 Task: Look for space in Shibata, Japan from 4th June, 2023 to 8th June, 2023 for 2 adults in price range Rs.8000 to Rs.16000. Place can be private room with 1  bedroom having 1 bed and 1 bathroom. Property type can be house, flat, guest house, hotel. Booking option can be shelf check-in. Required host language is English.
Action: Mouse moved to (488, 79)
Screenshot: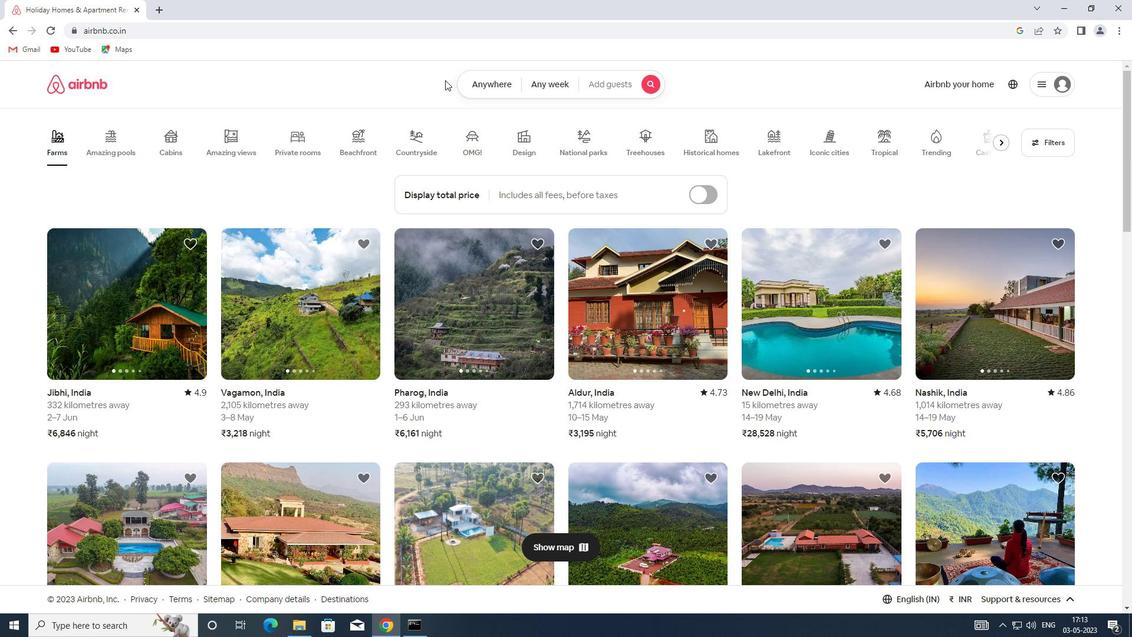 
Action: Mouse pressed left at (488, 79)
Screenshot: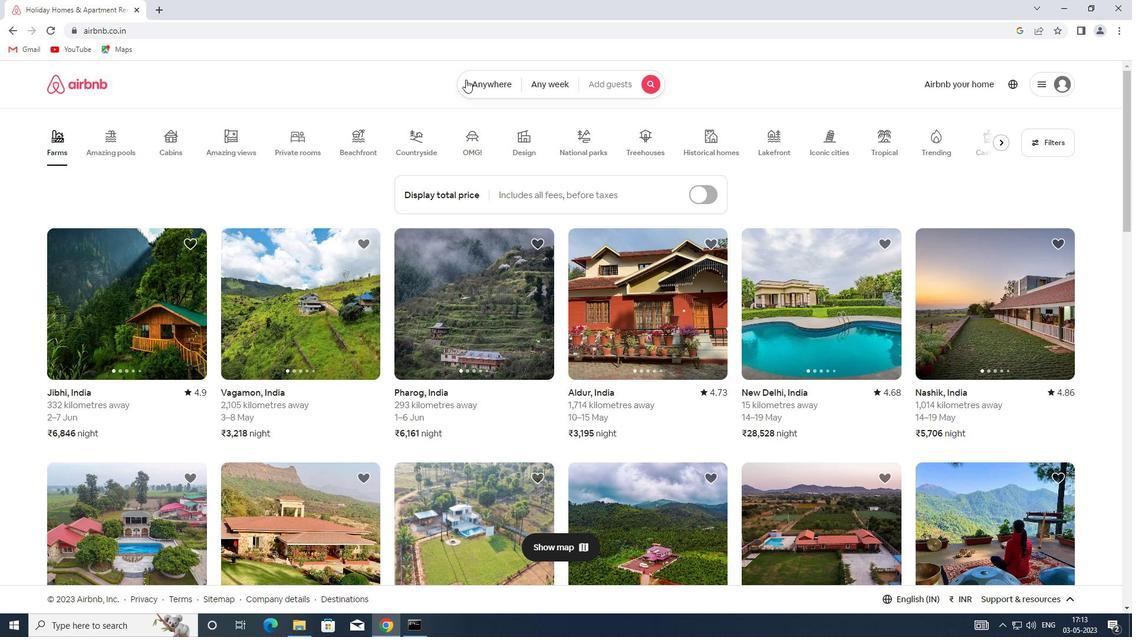 
Action: Mouse moved to (401, 128)
Screenshot: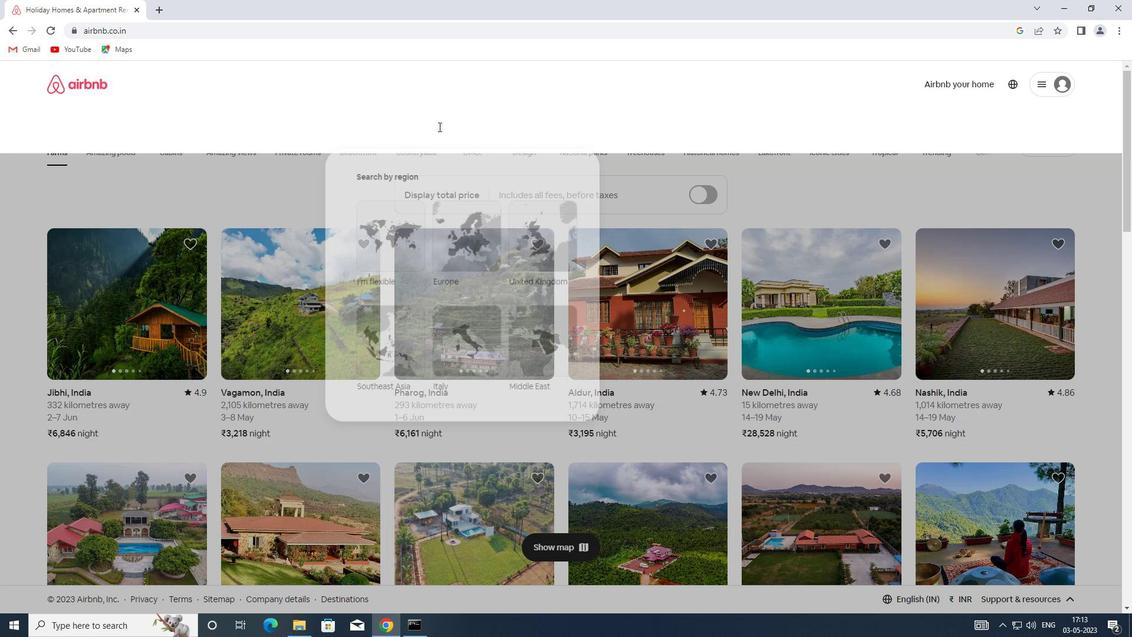 
Action: Mouse pressed left at (401, 128)
Screenshot: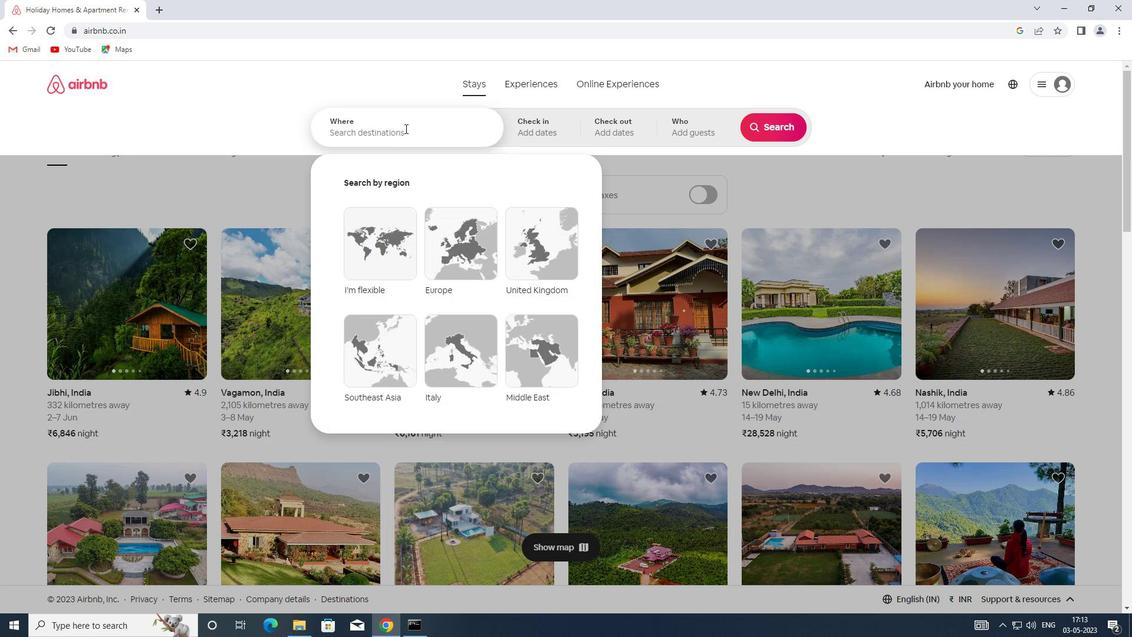 
Action: Key pressed <Key.shift>SHIBATA,<Key.shift>JAPAN
Screenshot: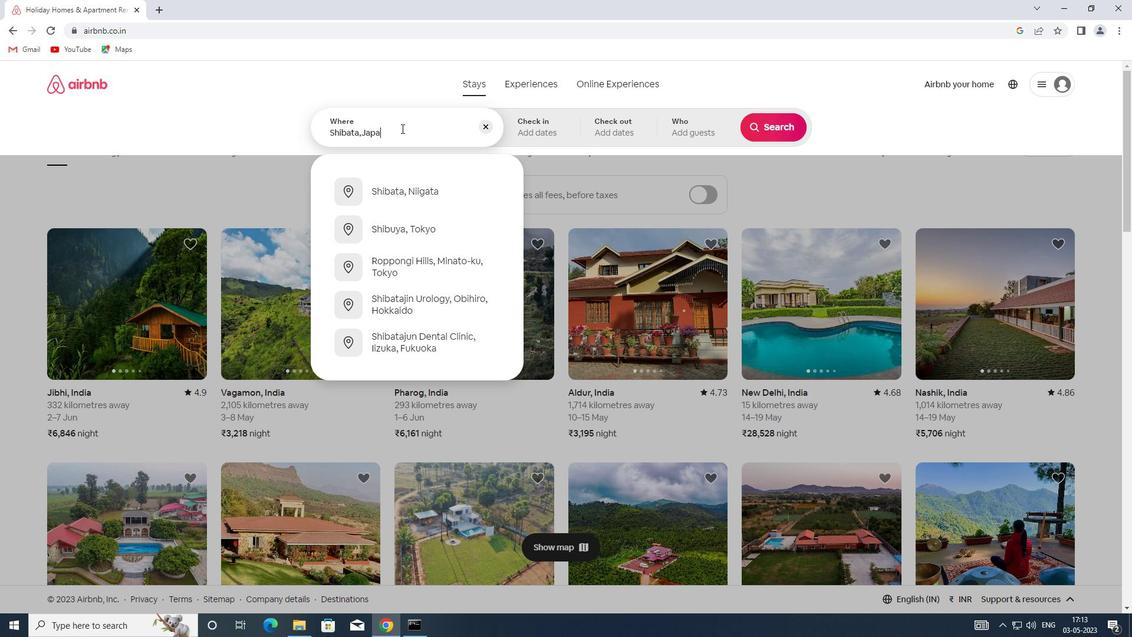 
Action: Mouse moved to (524, 125)
Screenshot: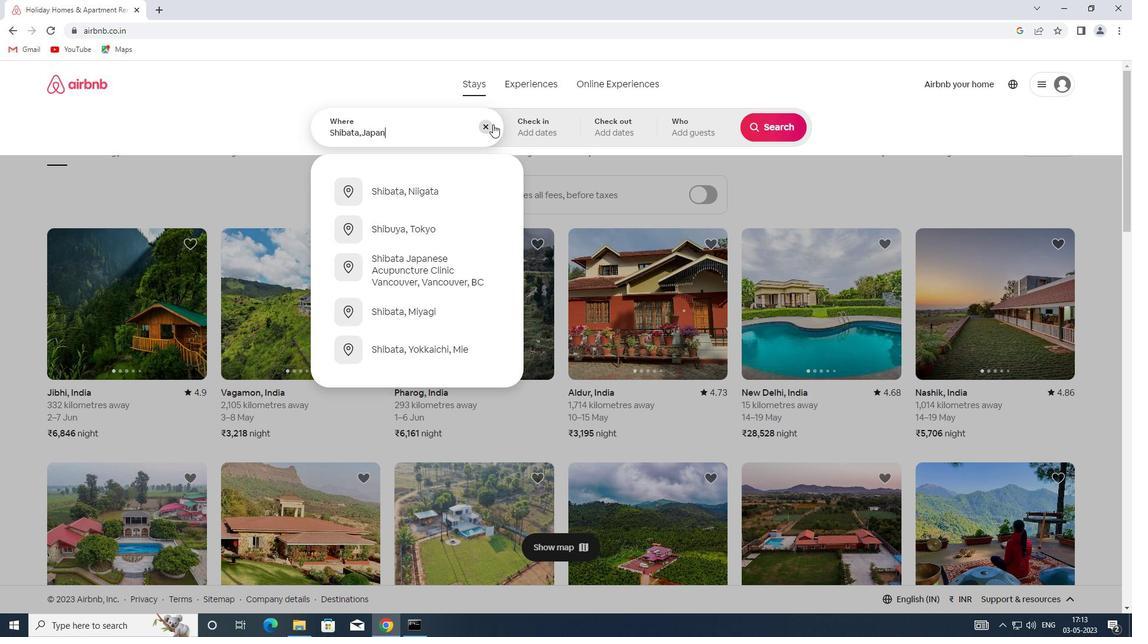 
Action: Mouse pressed left at (524, 125)
Screenshot: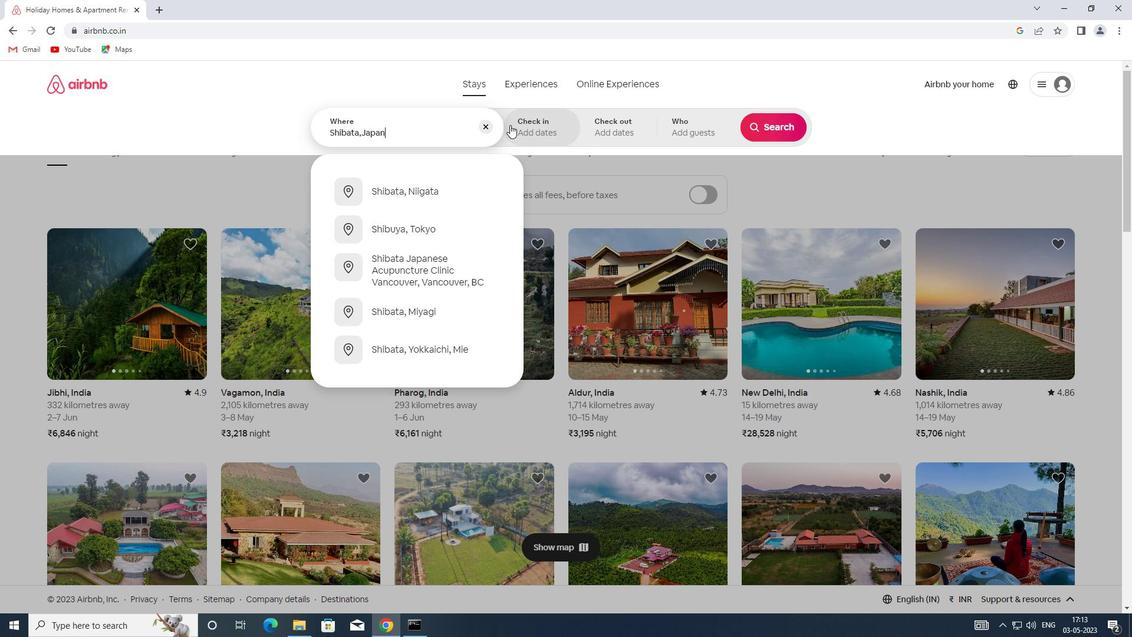 
Action: Mouse moved to (584, 302)
Screenshot: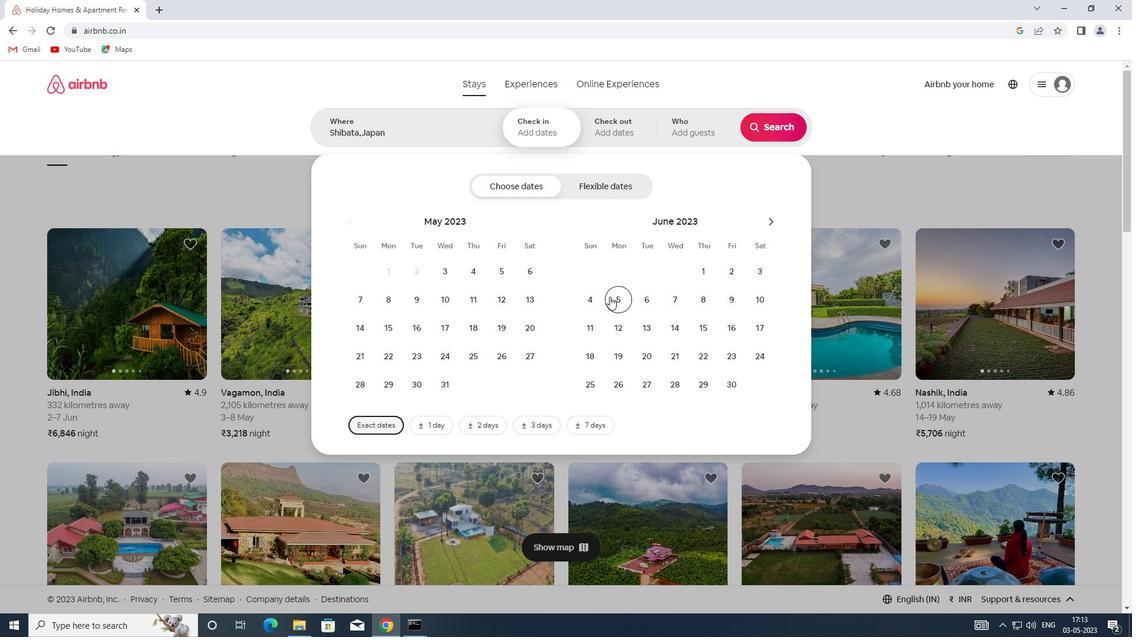 
Action: Mouse pressed left at (584, 302)
Screenshot: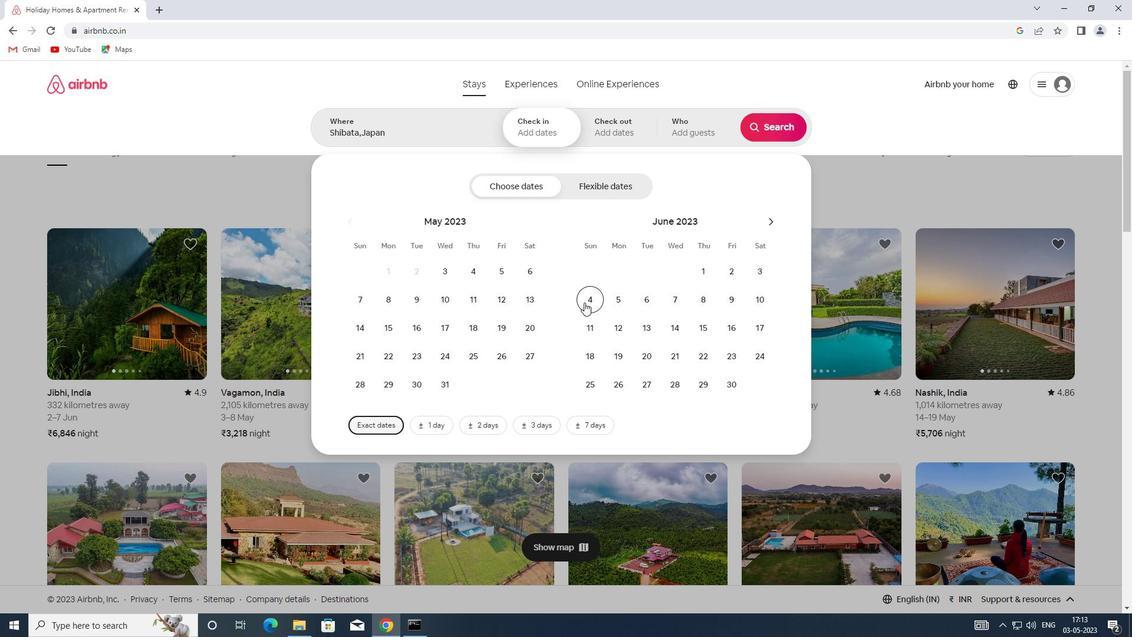 
Action: Mouse moved to (712, 308)
Screenshot: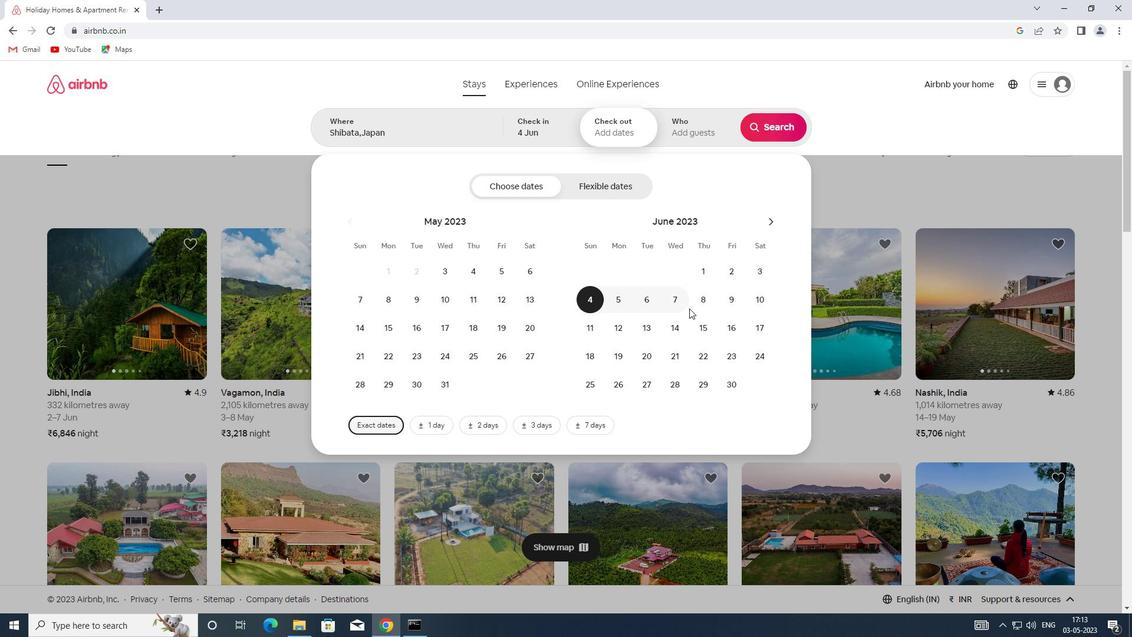 
Action: Mouse pressed left at (712, 308)
Screenshot: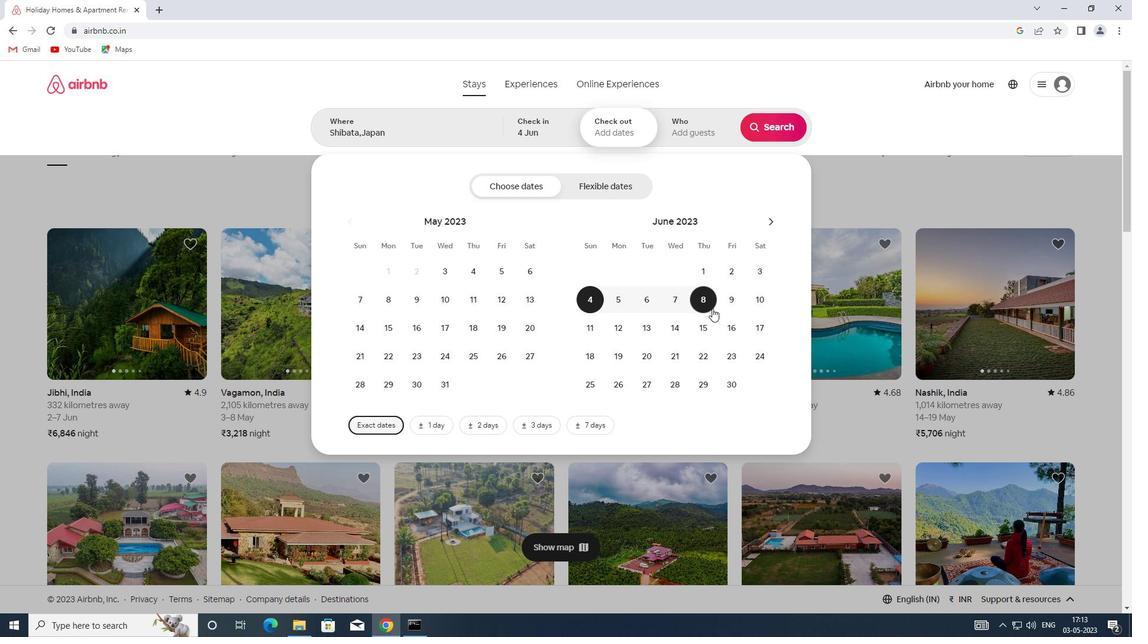 
Action: Mouse moved to (686, 125)
Screenshot: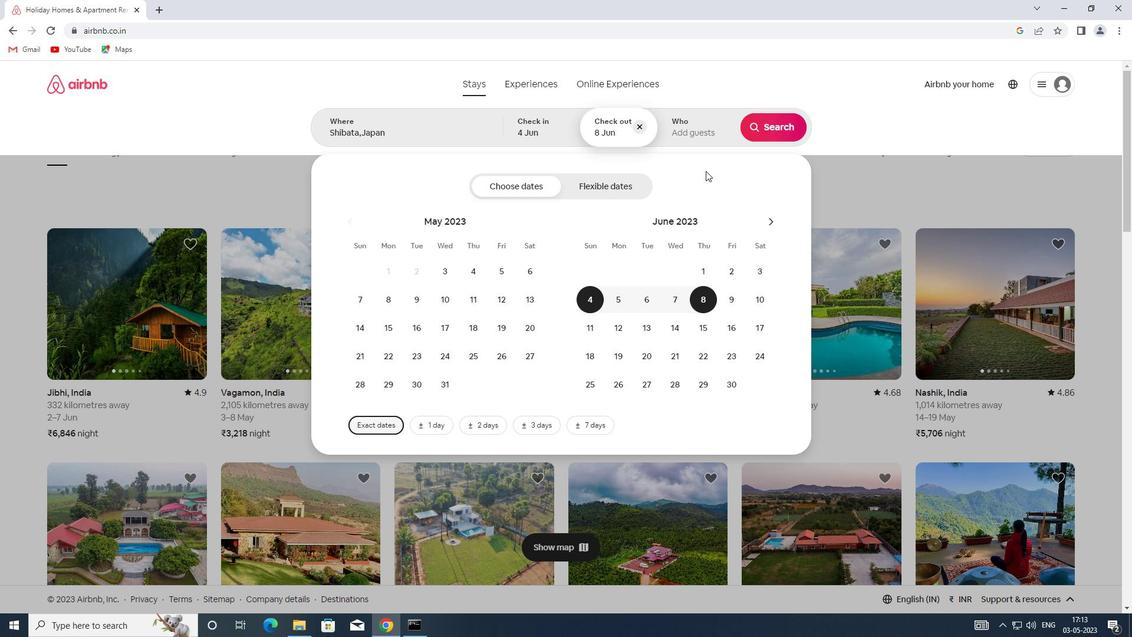 
Action: Mouse pressed left at (686, 125)
Screenshot: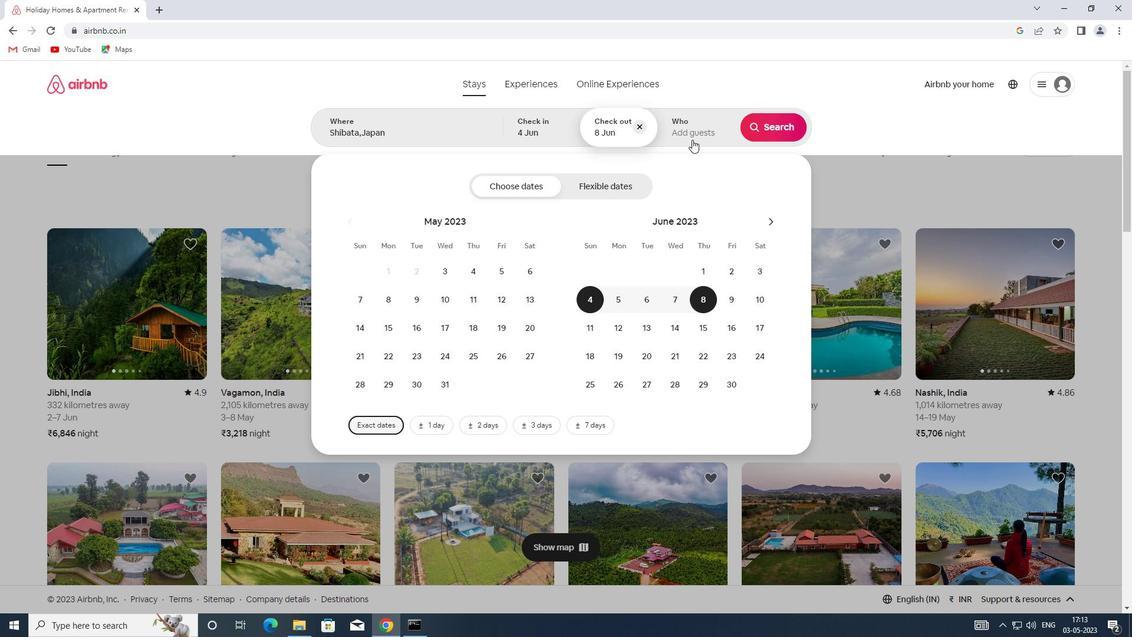 
Action: Mouse moved to (774, 193)
Screenshot: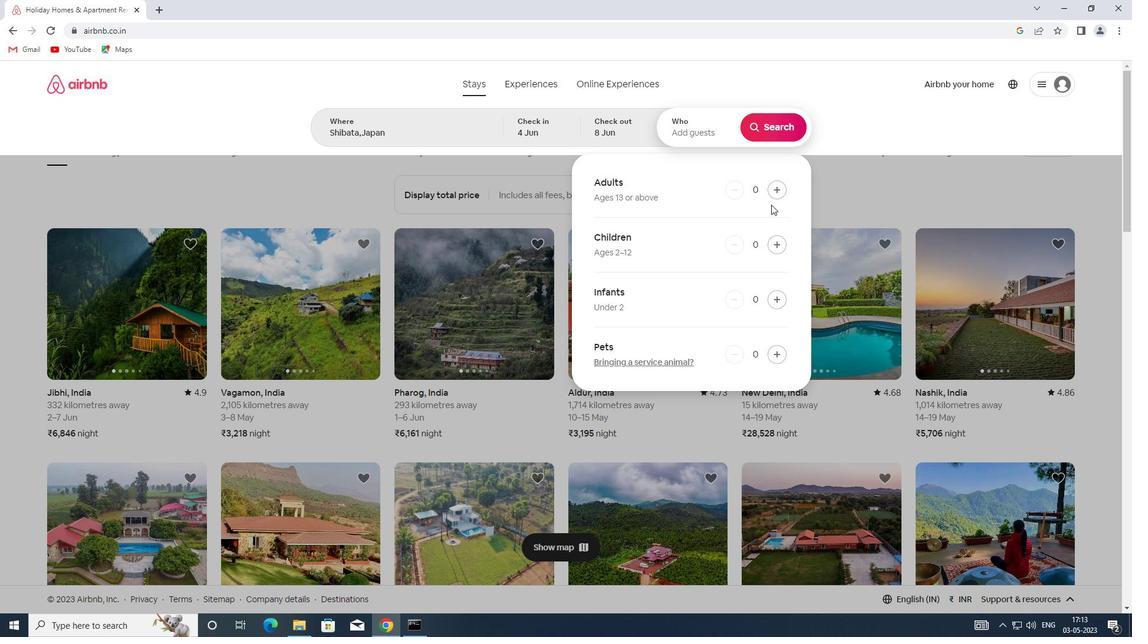 
Action: Mouse pressed left at (774, 193)
Screenshot: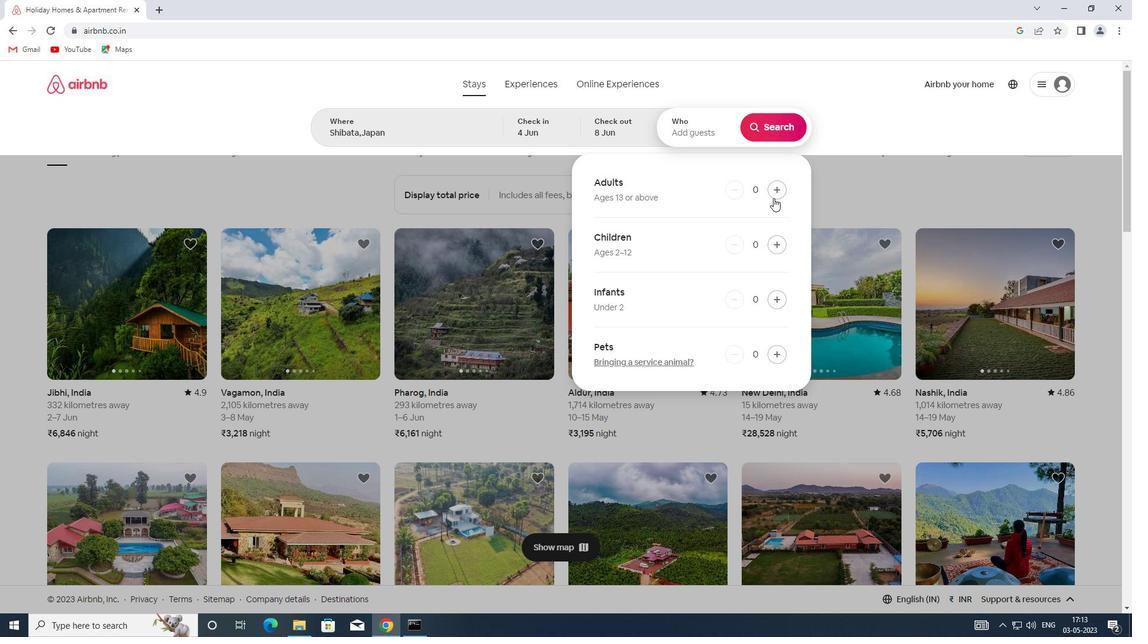 
Action: Mouse pressed left at (774, 193)
Screenshot: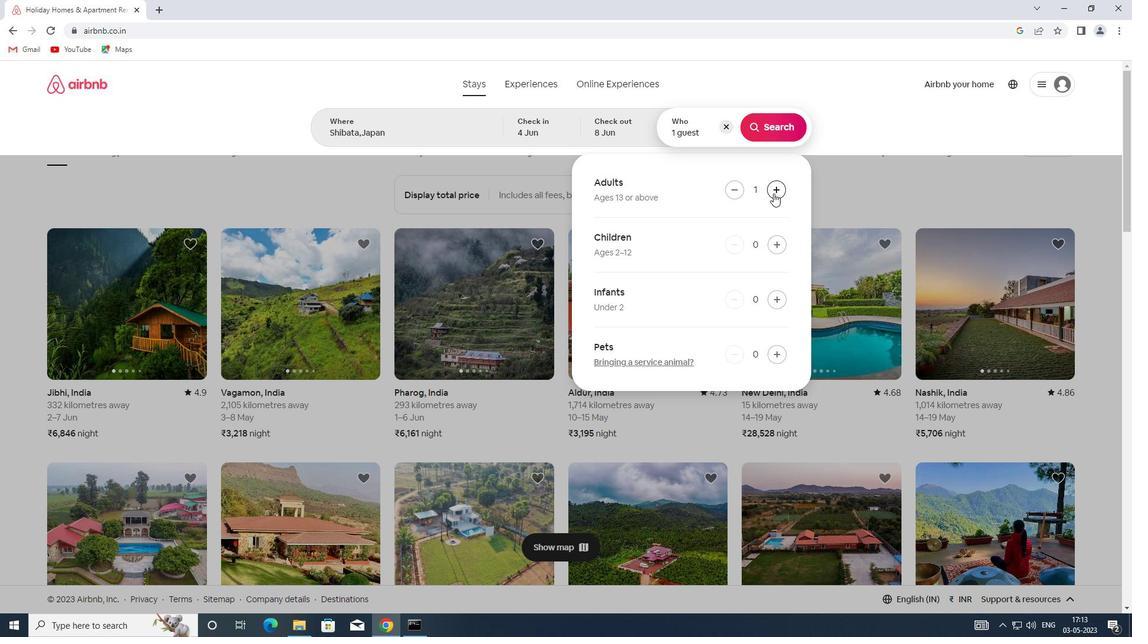 
Action: Mouse moved to (773, 129)
Screenshot: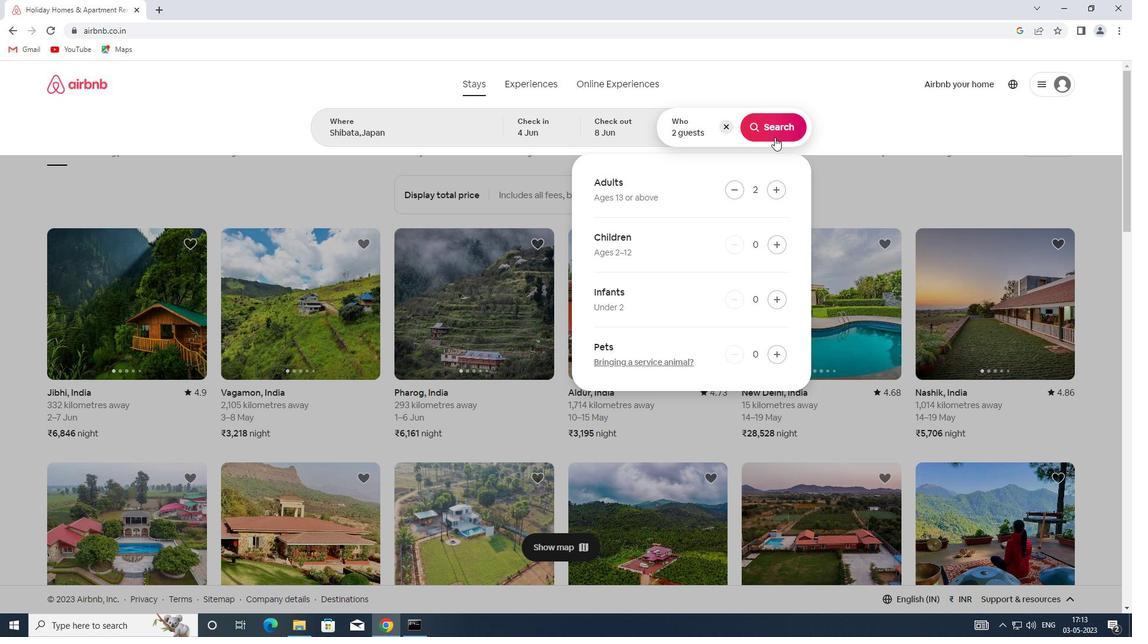 
Action: Mouse pressed left at (773, 129)
Screenshot: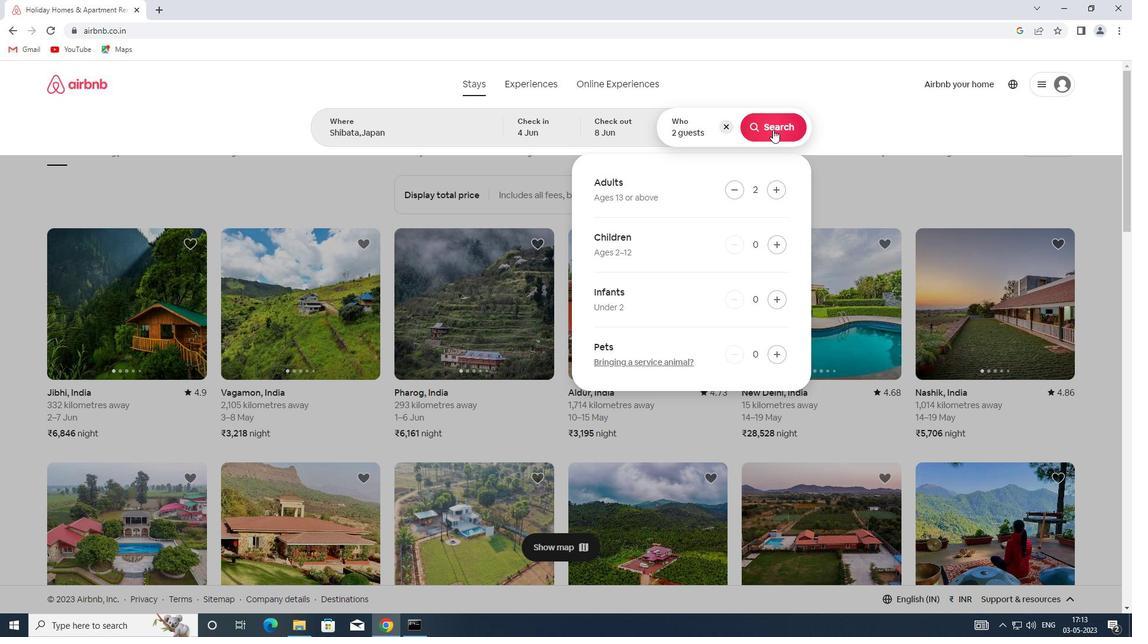 
Action: Mouse moved to (1080, 130)
Screenshot: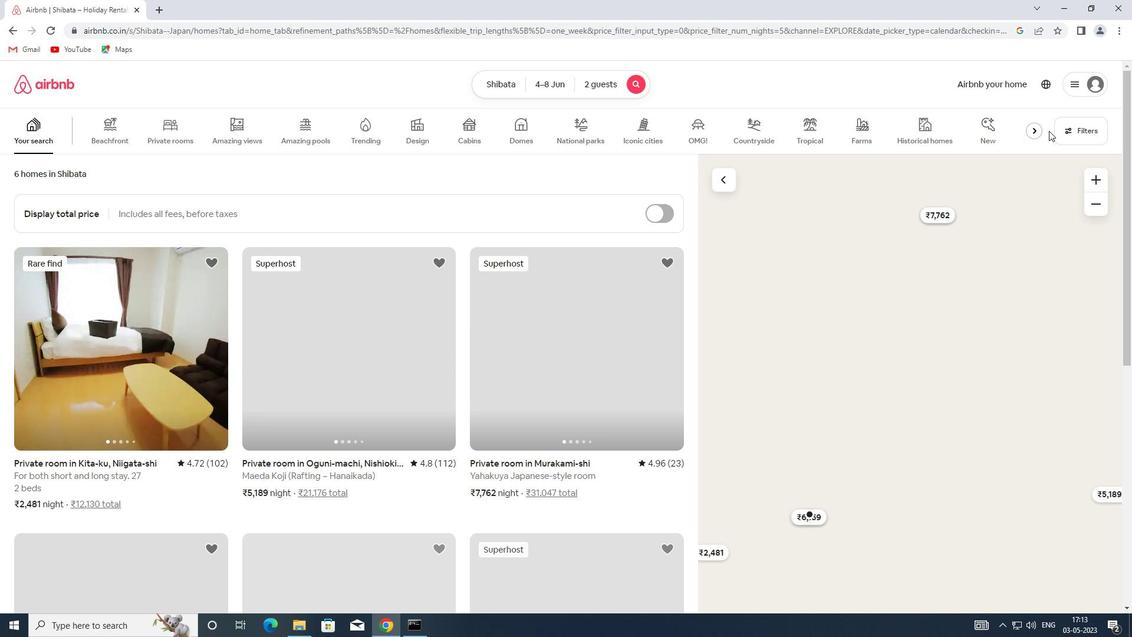 
Action: Mouse pressed left at (1080, 130)
Screenshot: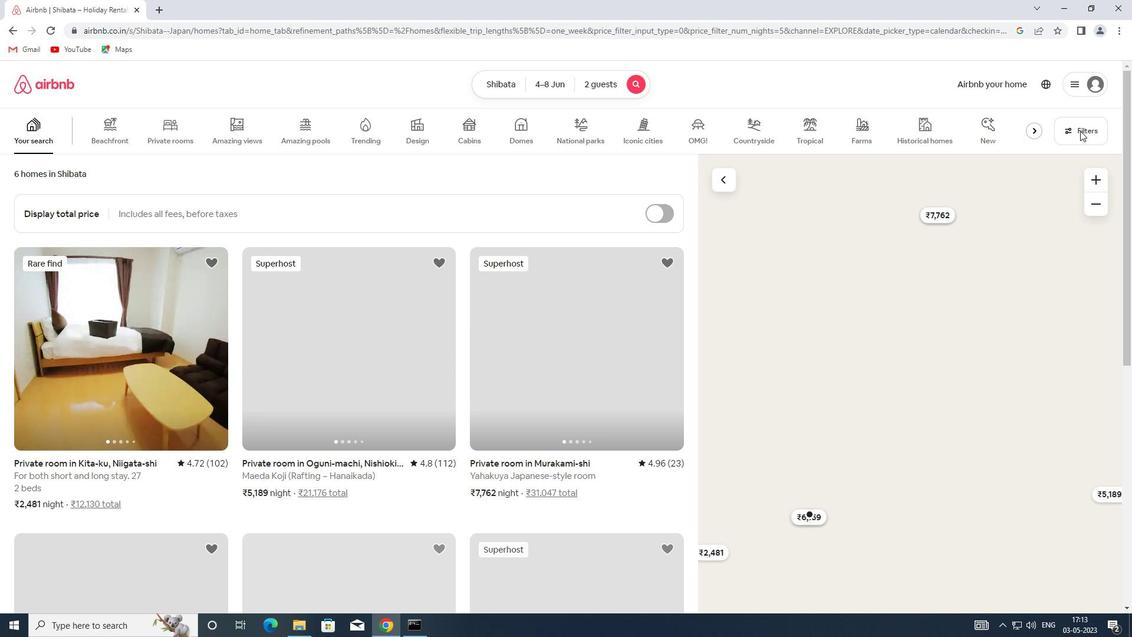 
Action: Mouse moved to (412, 276)
Screenshot: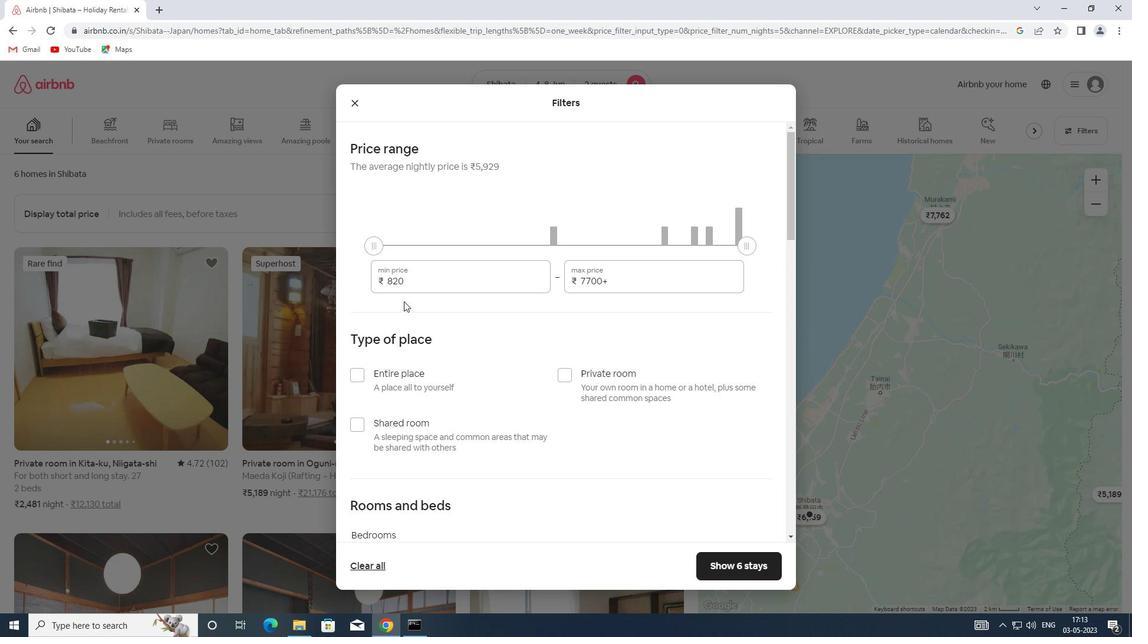 
Action: Mouse pressed left at (412, 276)
Screenshot: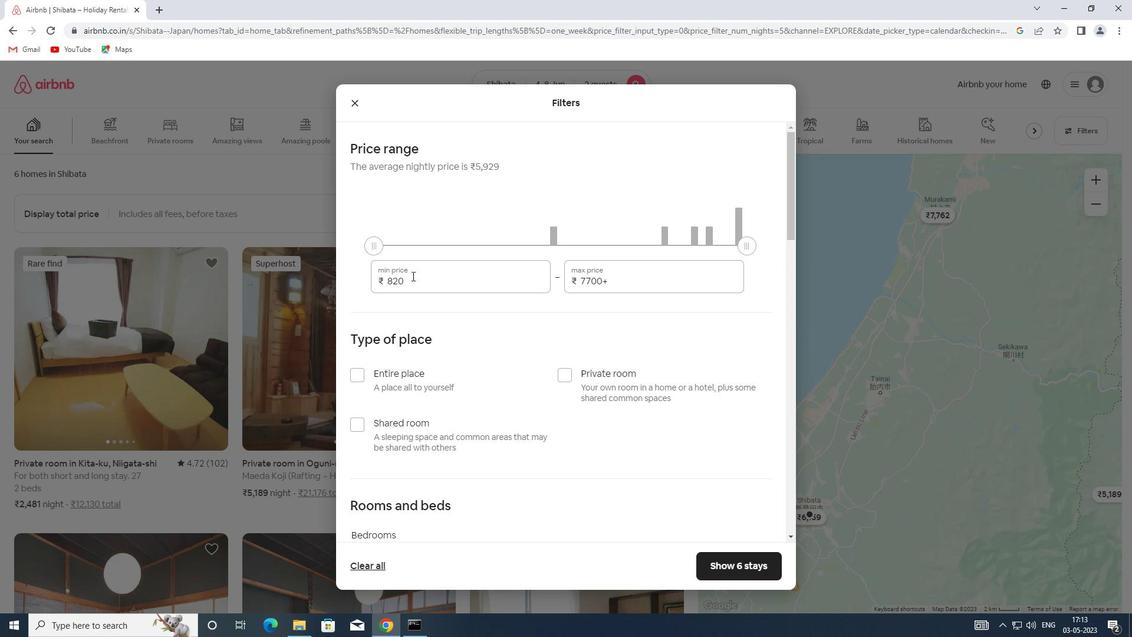 
Action: Mouse moved to (355, 278)
Screenshot: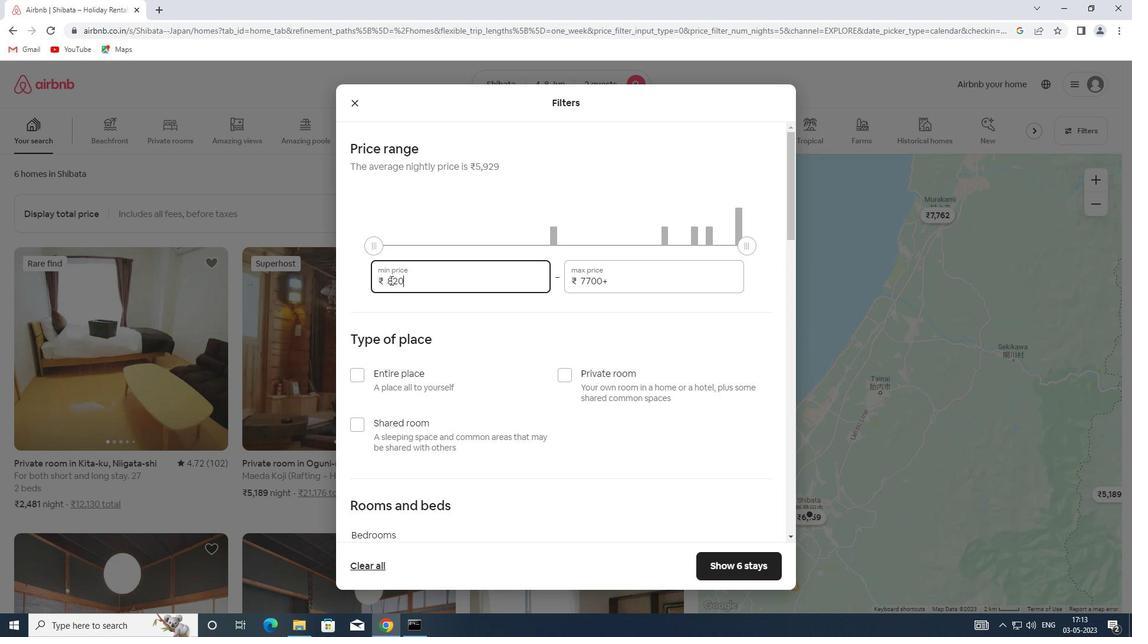 
Action: Key pressed 8000
Screenshot: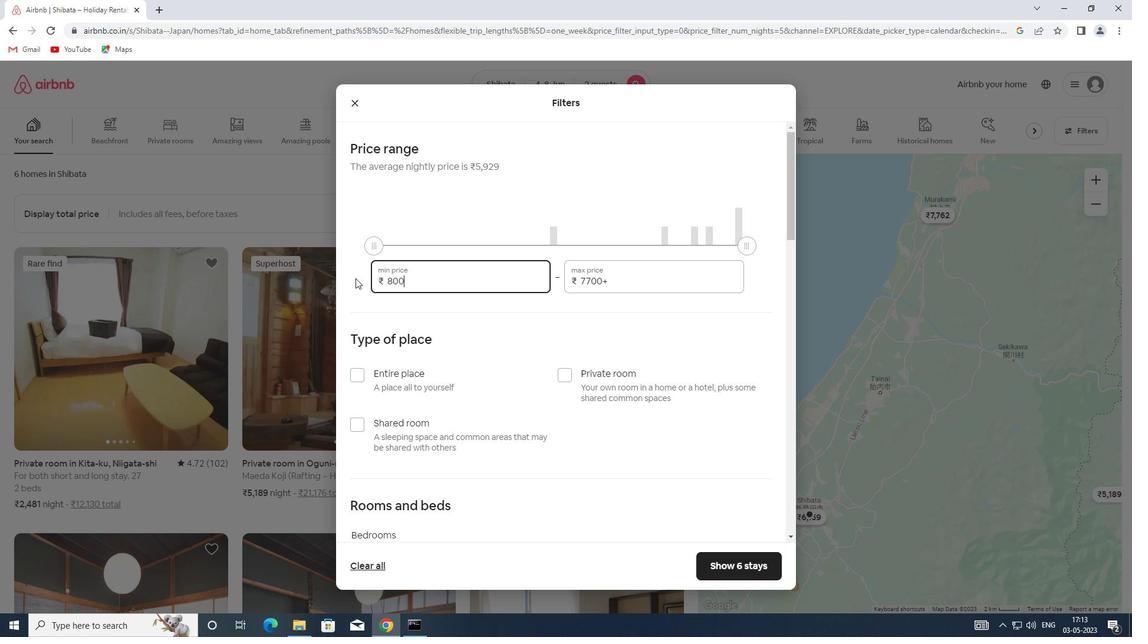 
Action: Mouse moved to (614, 281)
Screenshot: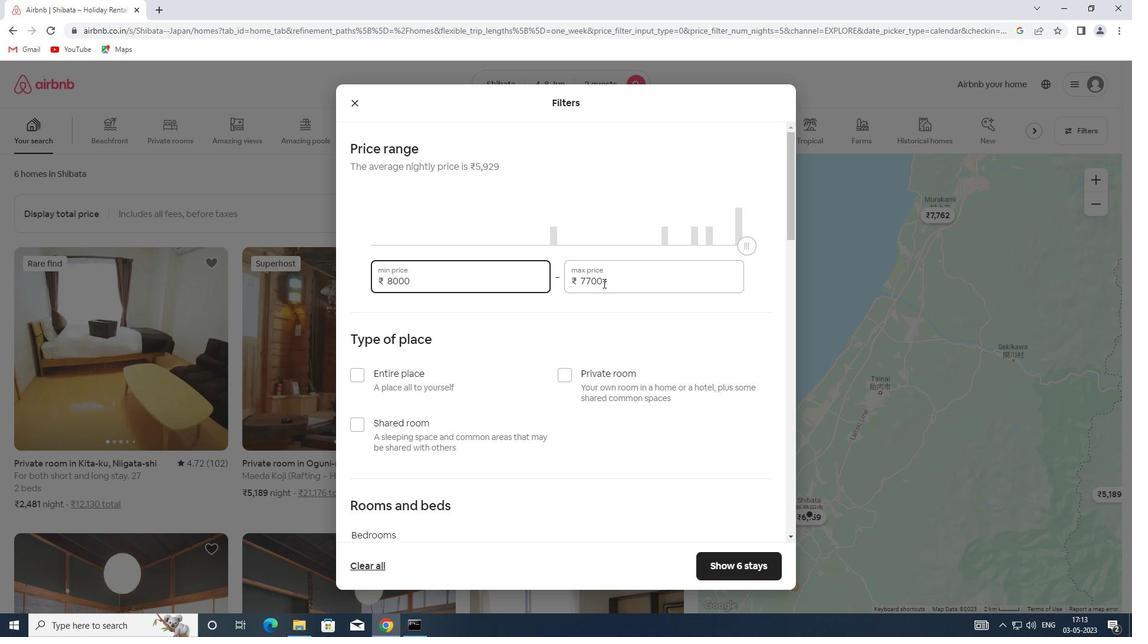 
Action: Mouse pressed left at (614, 281)
Screenshot: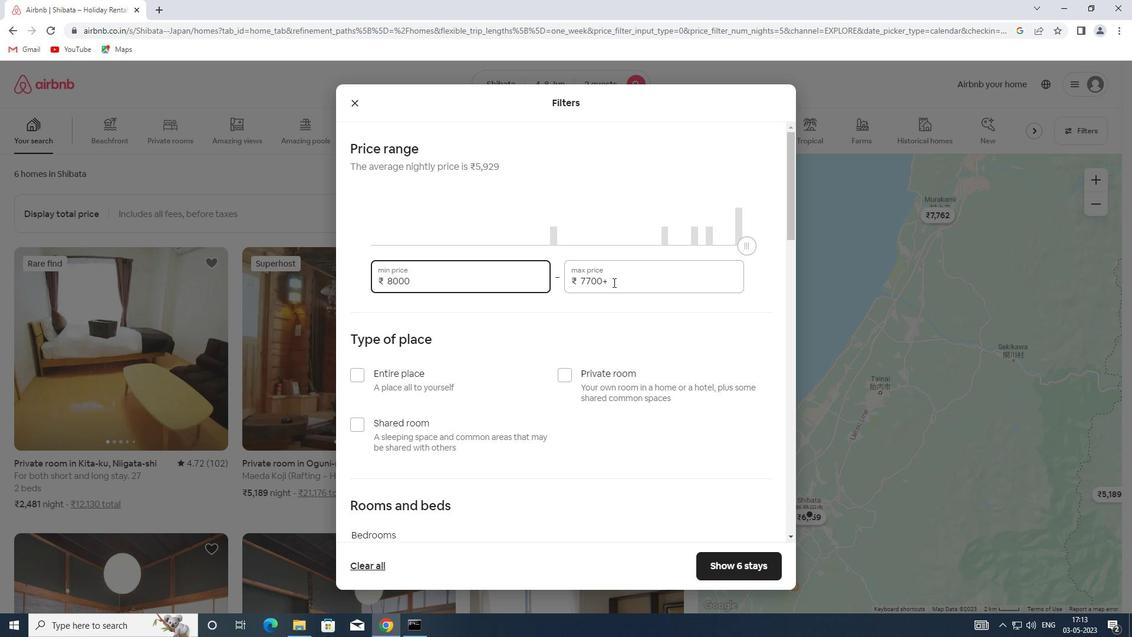 
Action: Mouse moved to (543, 280)
Screenshot: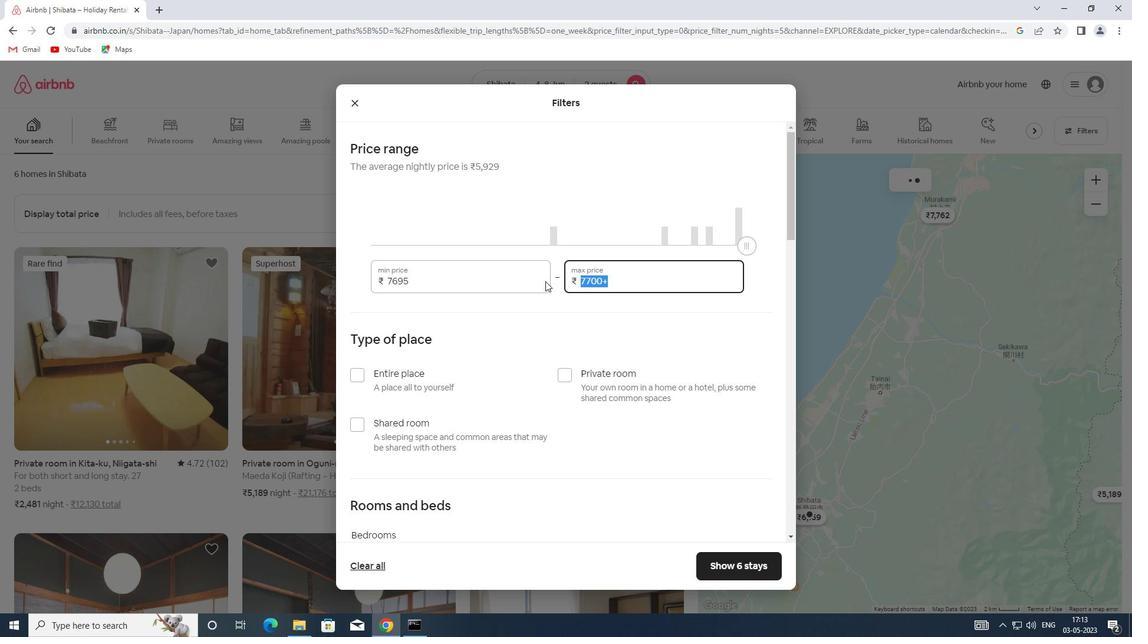 
Action: Key pressed 16000
Screenshot: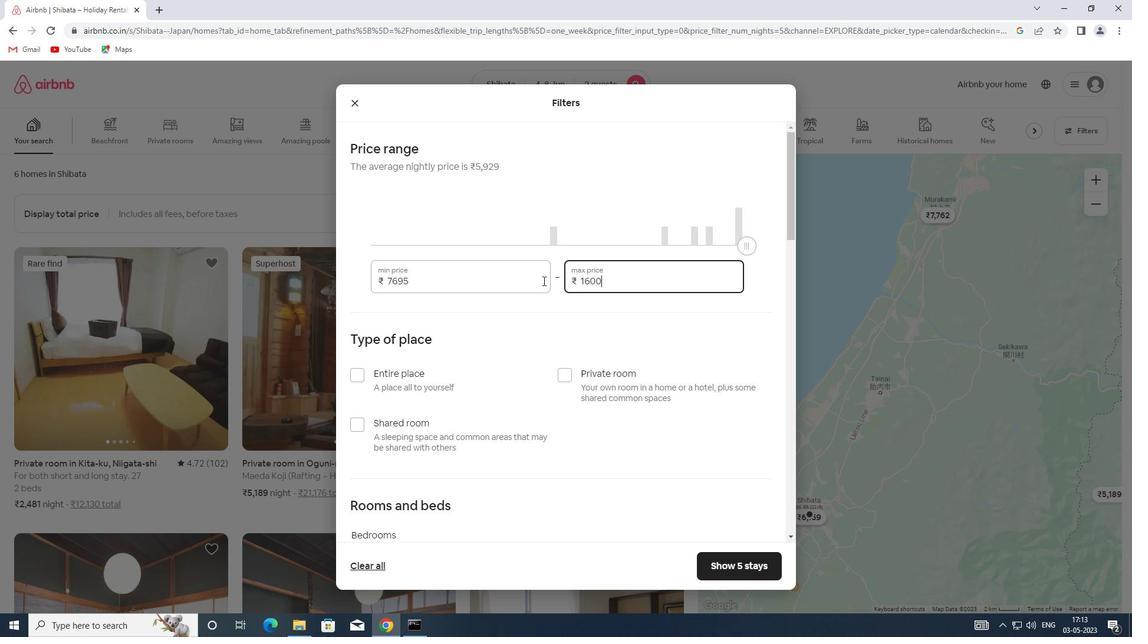 
Action: Mouse moved to (563, 374)
Screenshot: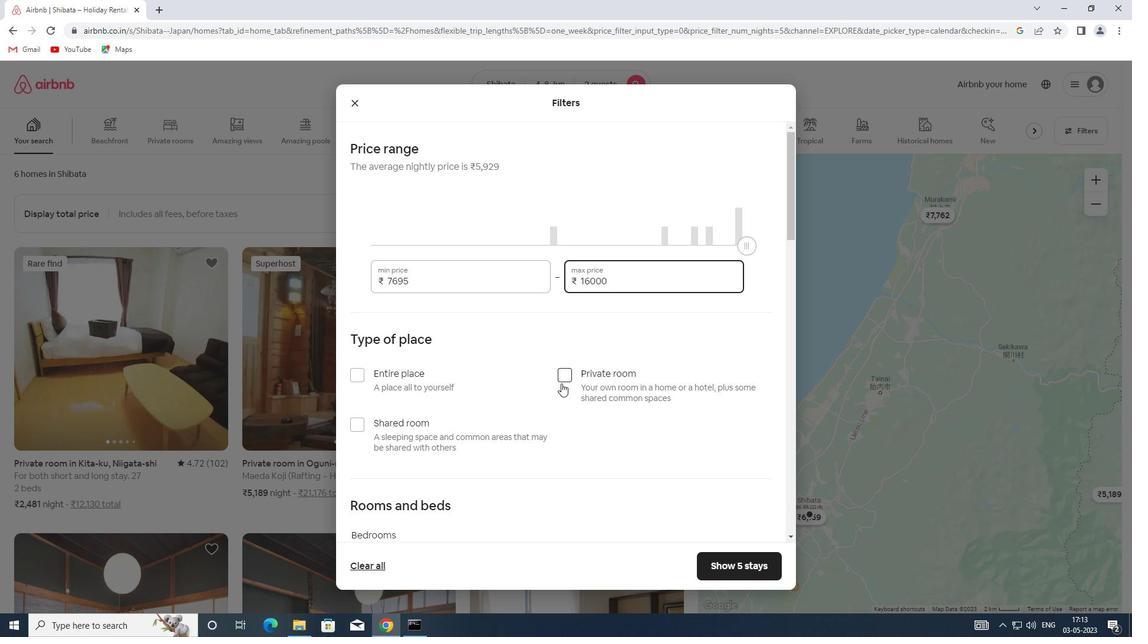 
Action: Mouse pressed left at (563, 374)
Screenshot: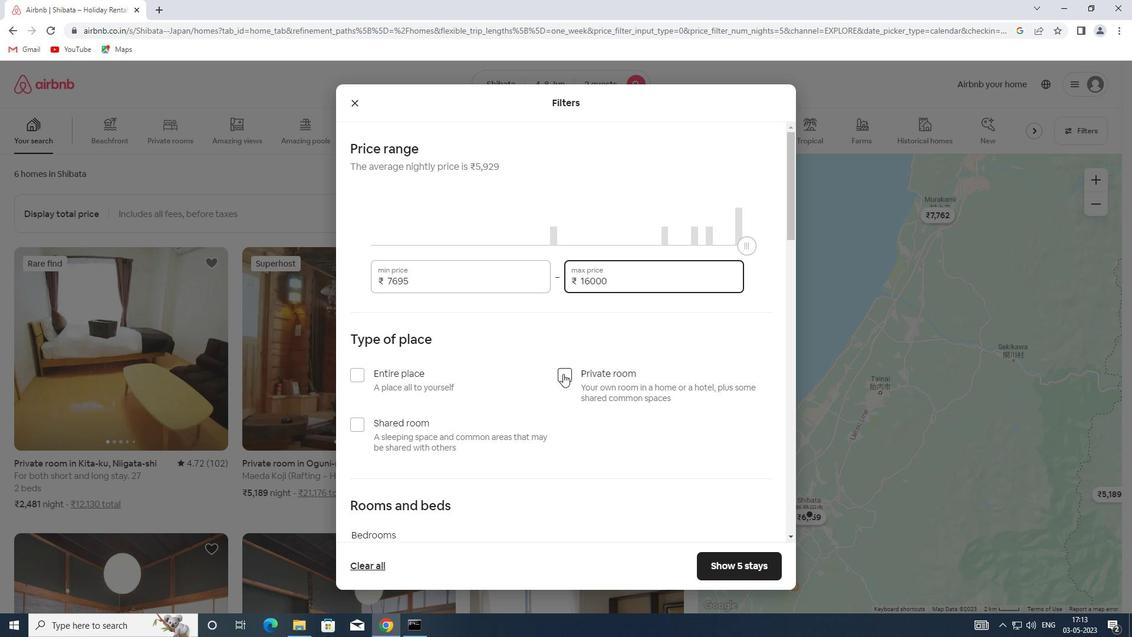 
Action: Mouse scrolled (563, 373) with delta (0, 0)
Screenshot: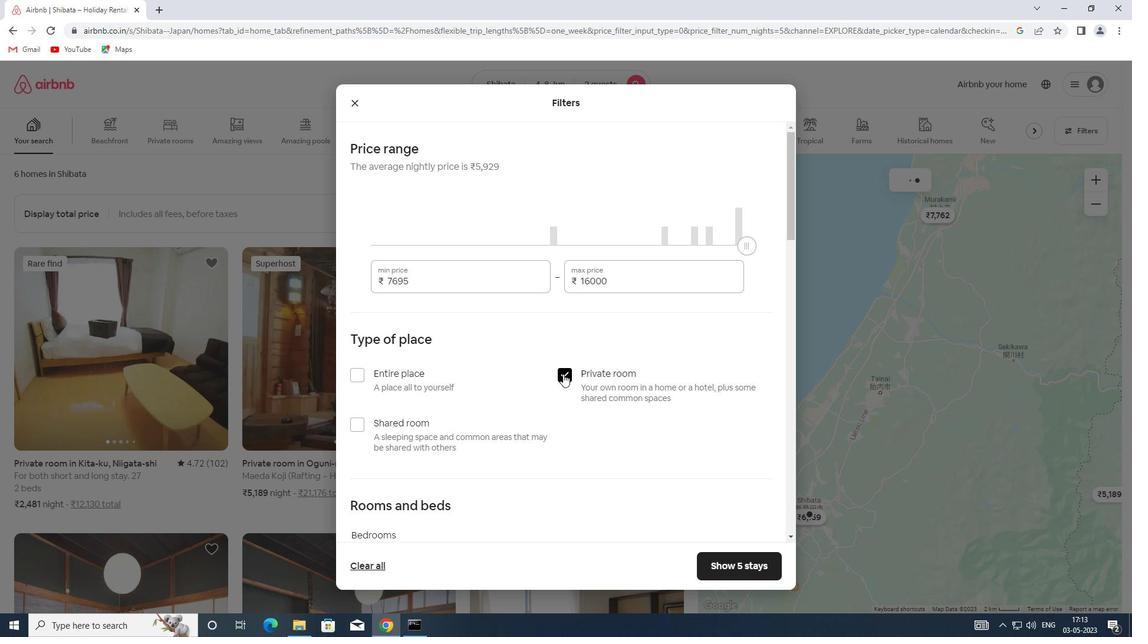 
Action: Mouse scrolled (563, 373) with delta (0, 0)
Screenshot: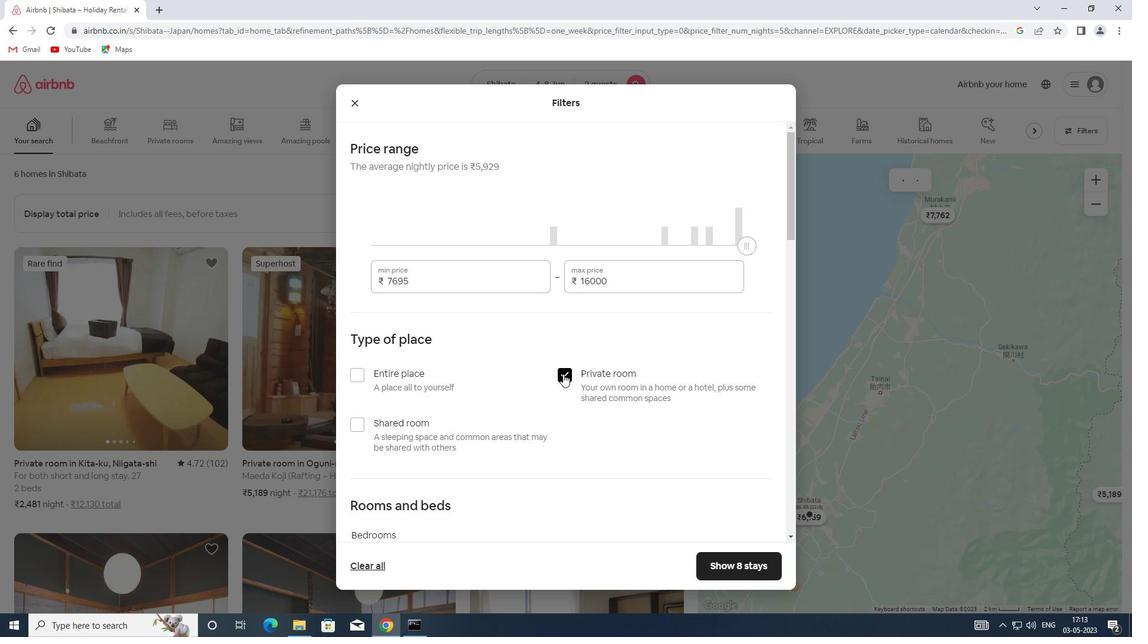 
Action: Mouse scrolled (563, 373) with delta (0, 0)
Screenshot: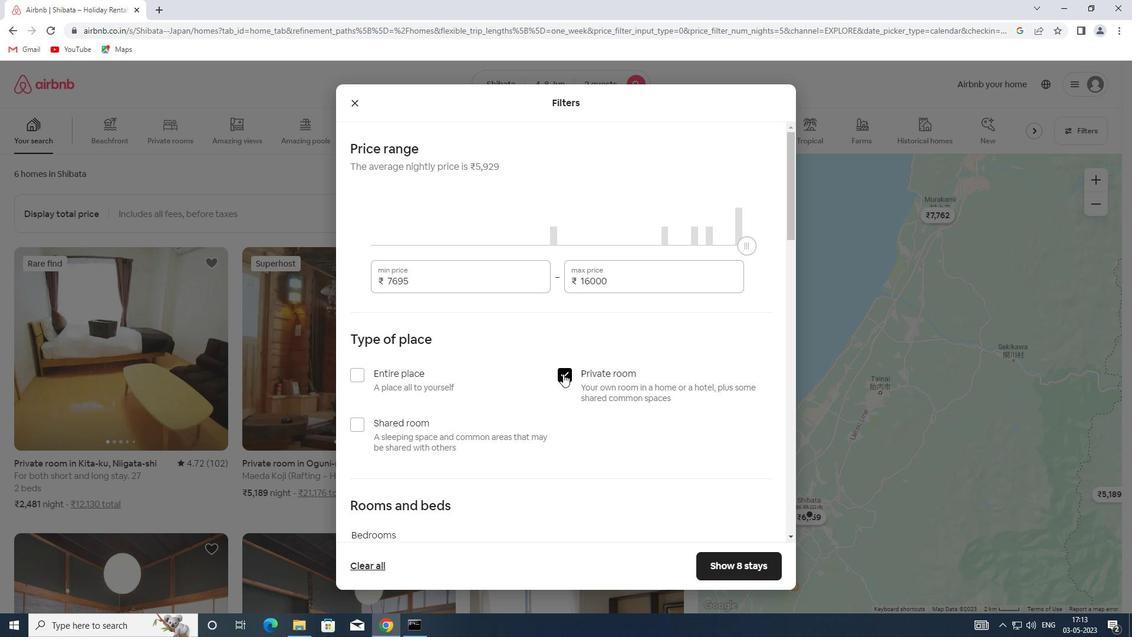 
Action: Mouse moved to (410, 387)
Screenshot: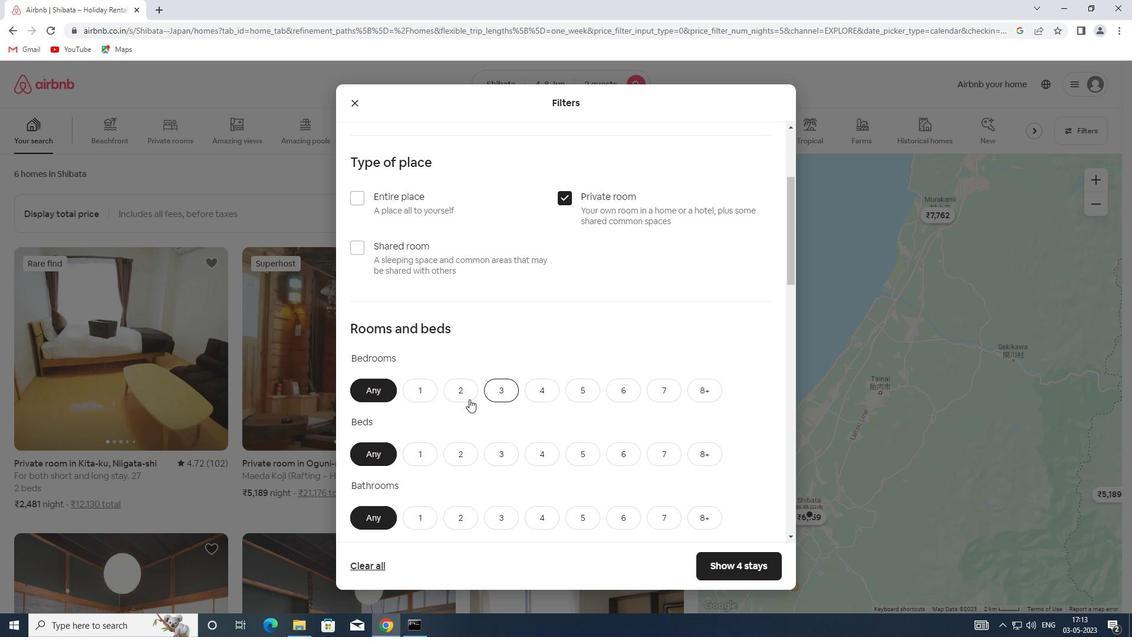 
Action: Mouse pressed left at (410, 387)
Screenshot: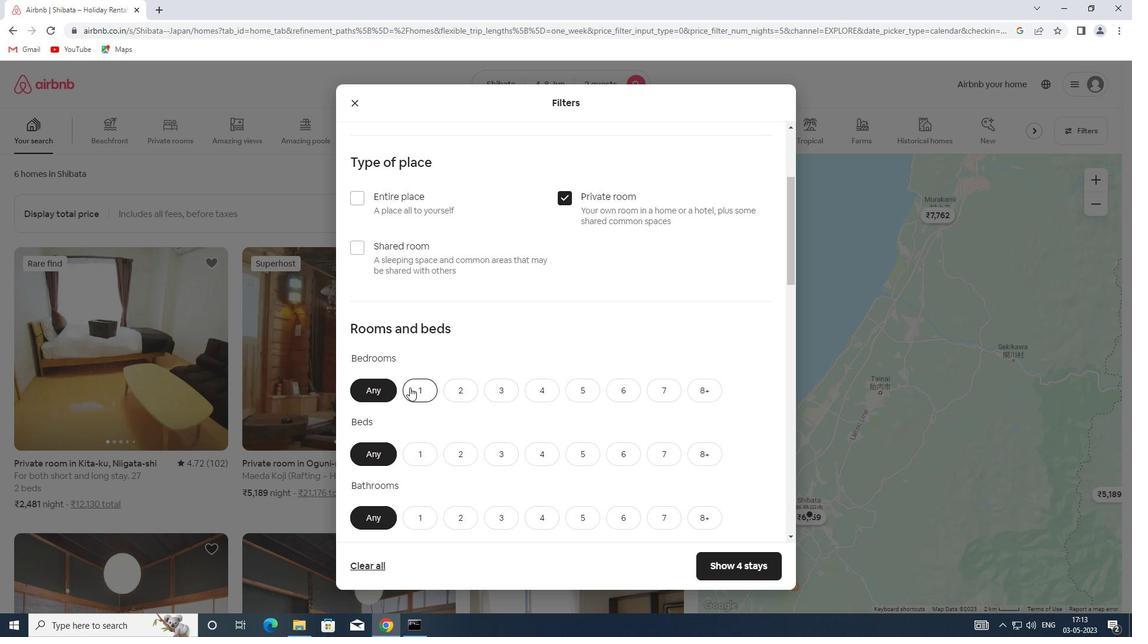 
Action: Mouse moved to (409, 385)
Screenshot: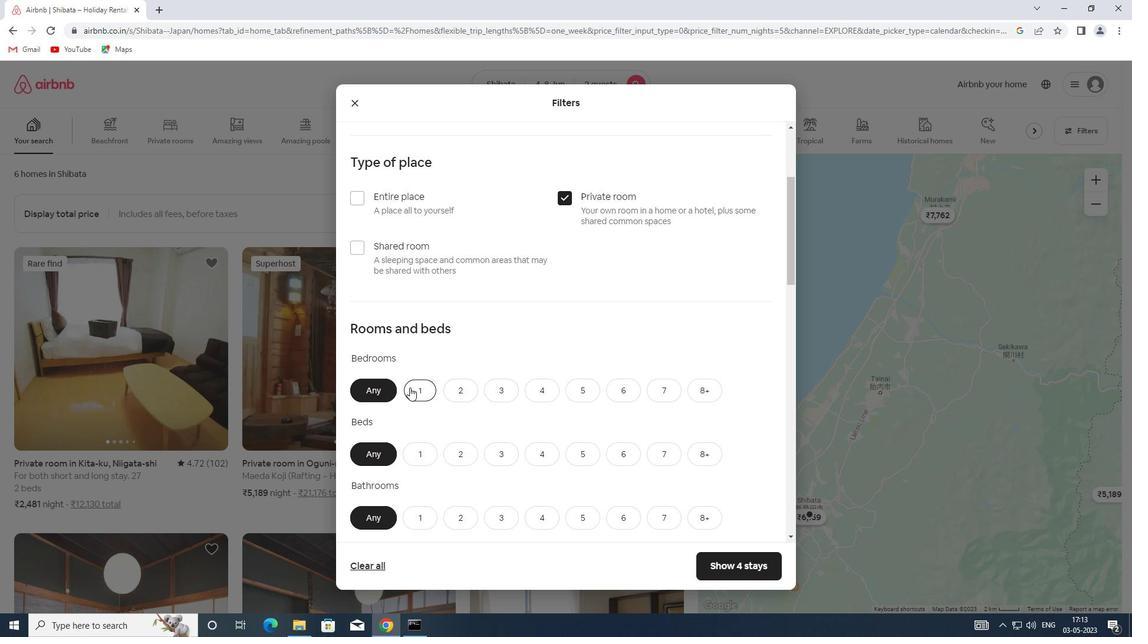 
Action: Mouse scrolled (409, 385) with delta (0, 0)
Screenshot: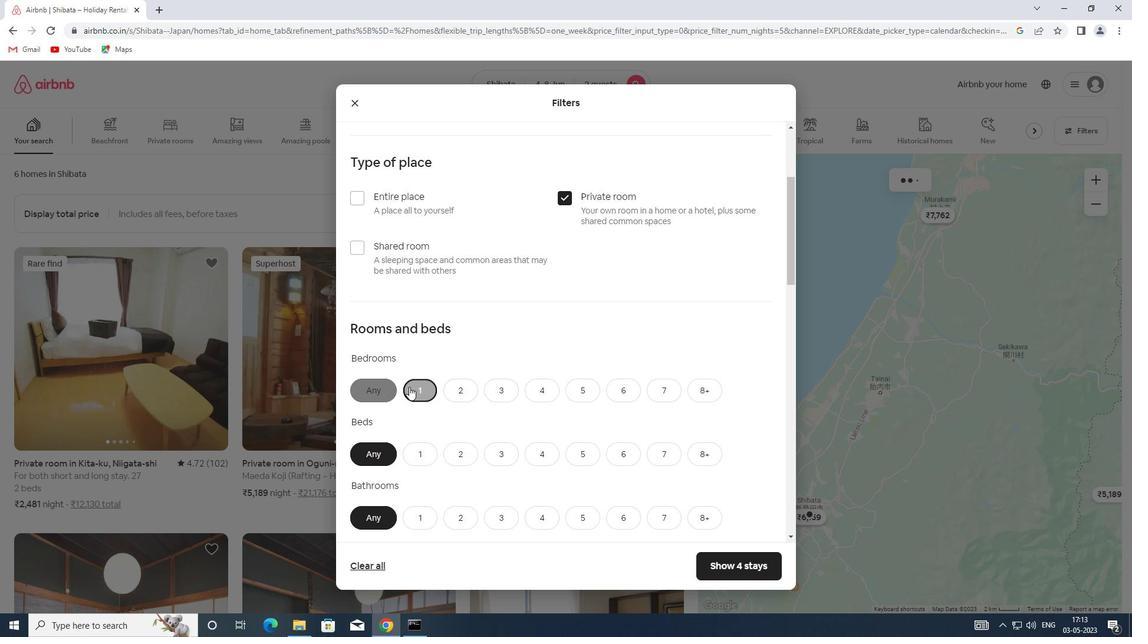 
Action: Mouse scrolled (409, 385) with delta (0, 0)
Screenshot: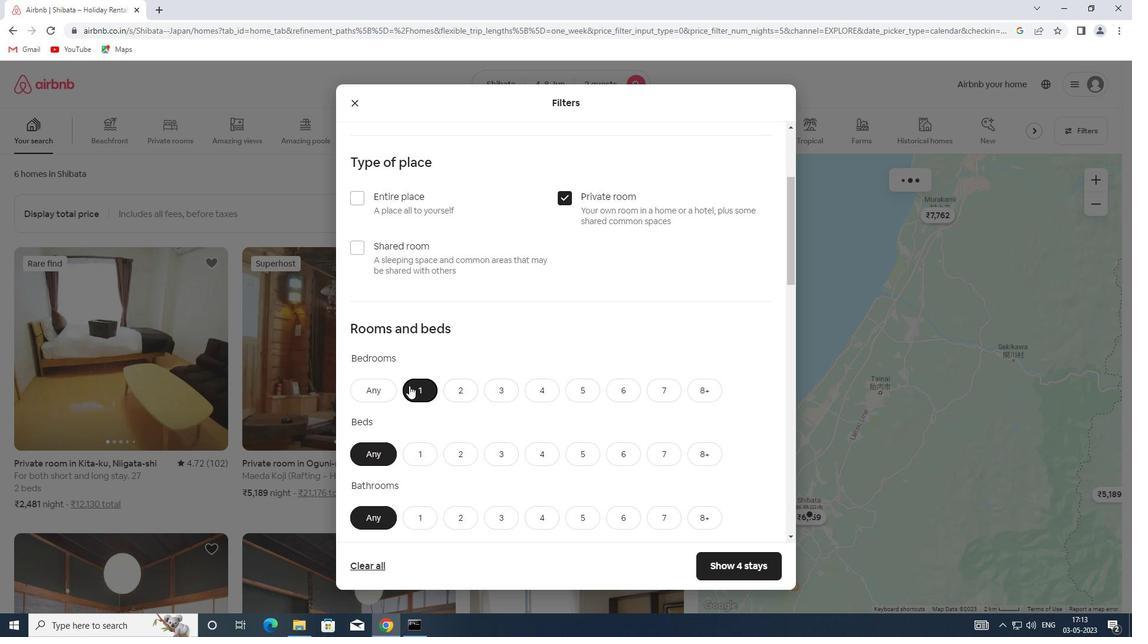 
Action: Mouse moved to (421, 345)
Screenshot: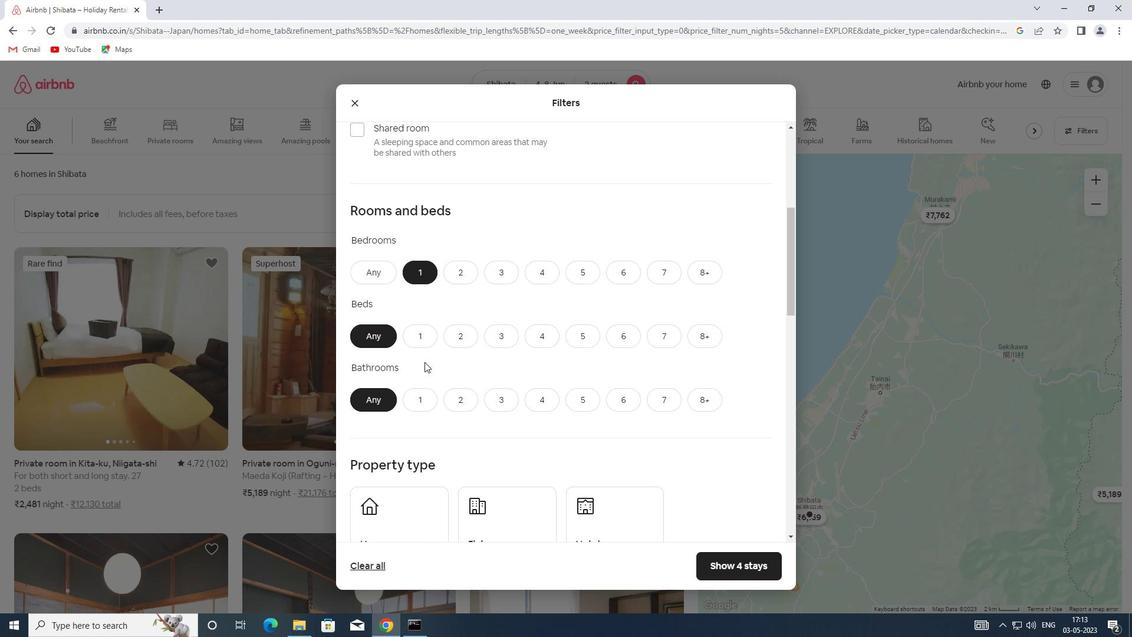 
Action: Mouse pressed left at (421, 345)
Screenshot: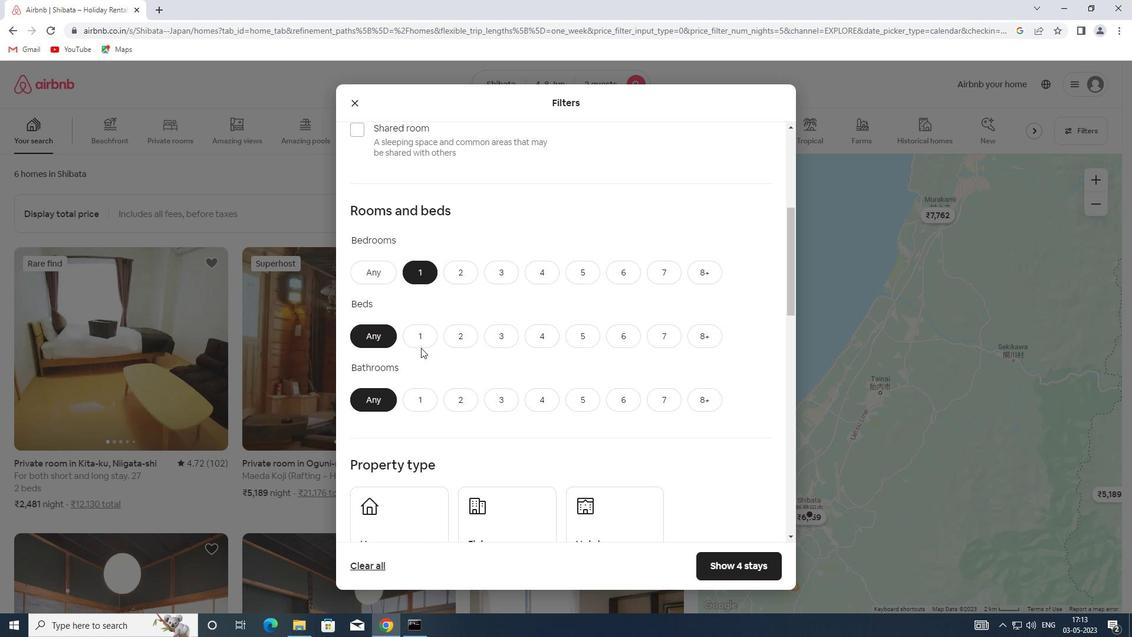 
Action: Mouse moved to (420, 392)
Screenshot: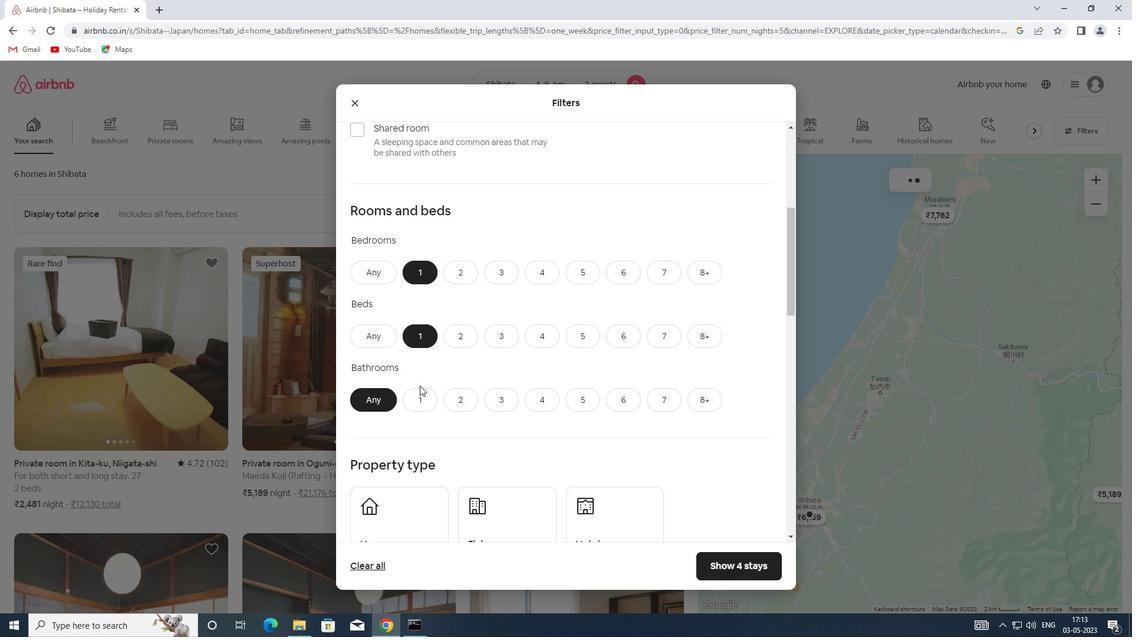 
Action: Mouse pressed left at (420, 392)
Screenshot: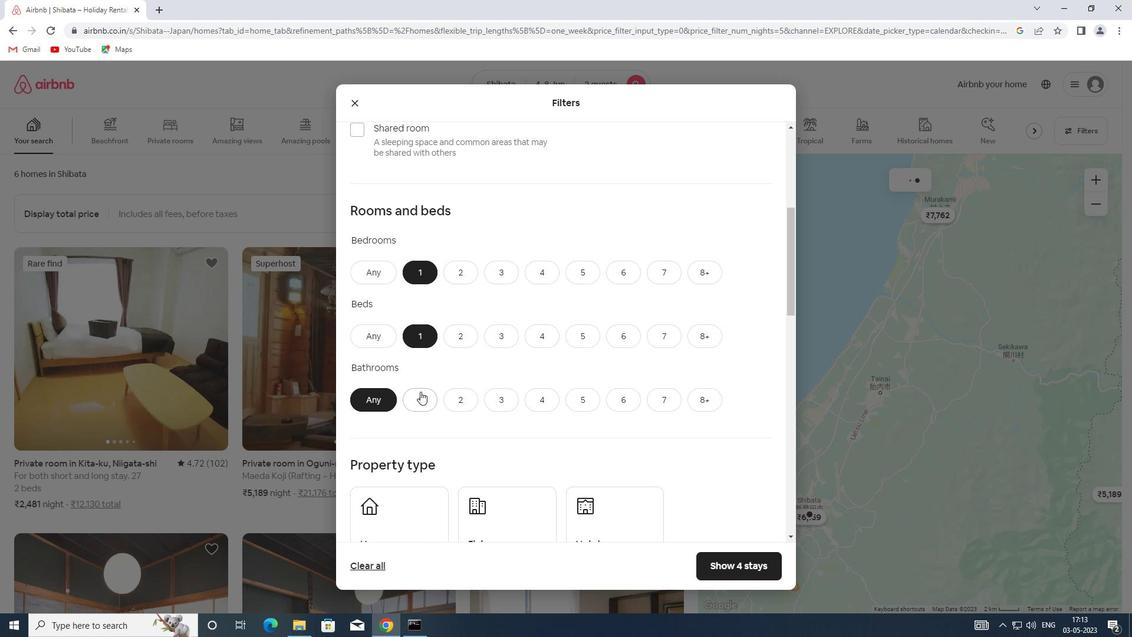 
Action: Mouse scrolled (420, 392) with delta (0, 0)
Screenshot: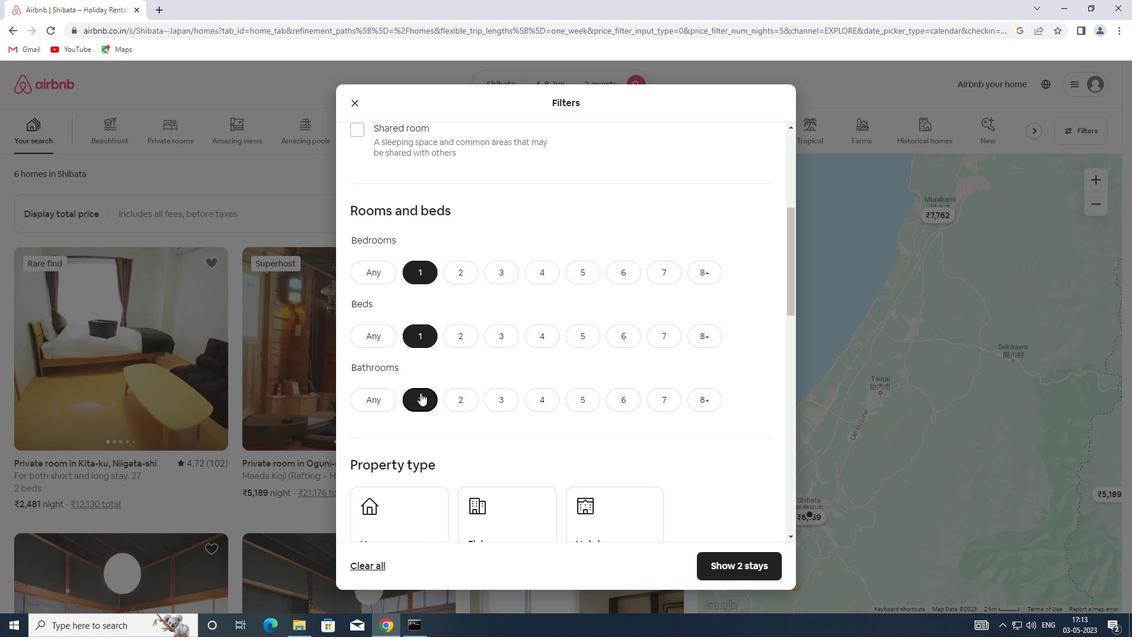 
Action: Mouse scrolled (420, 392) with delta (0, 0)
Screenshot: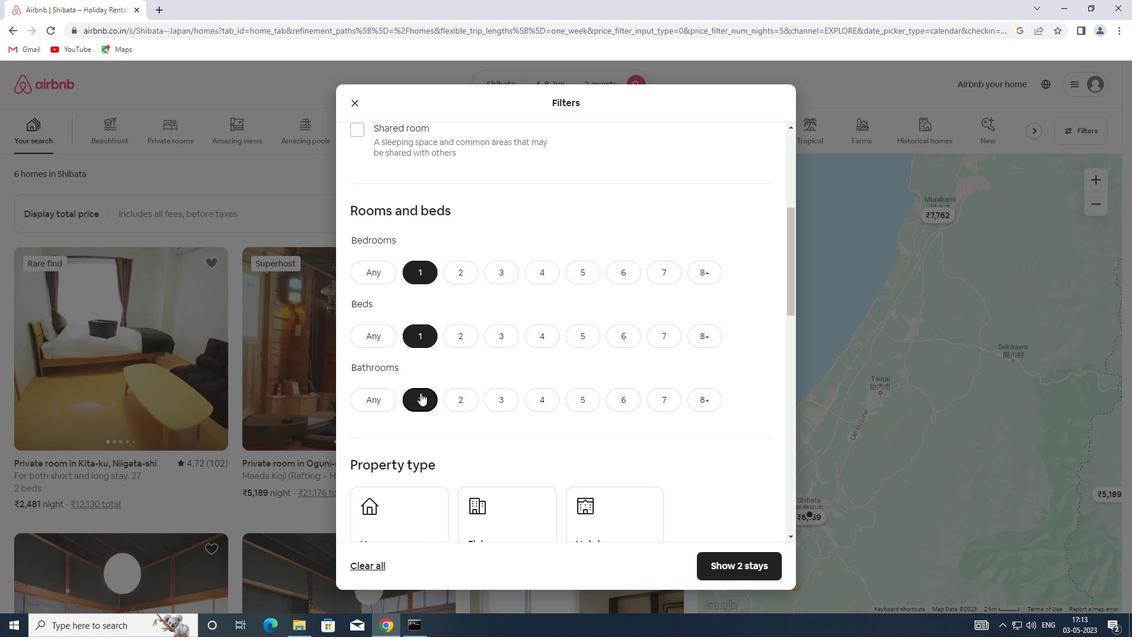 
Action: Mouse moved to (418, 395)
Screenshot: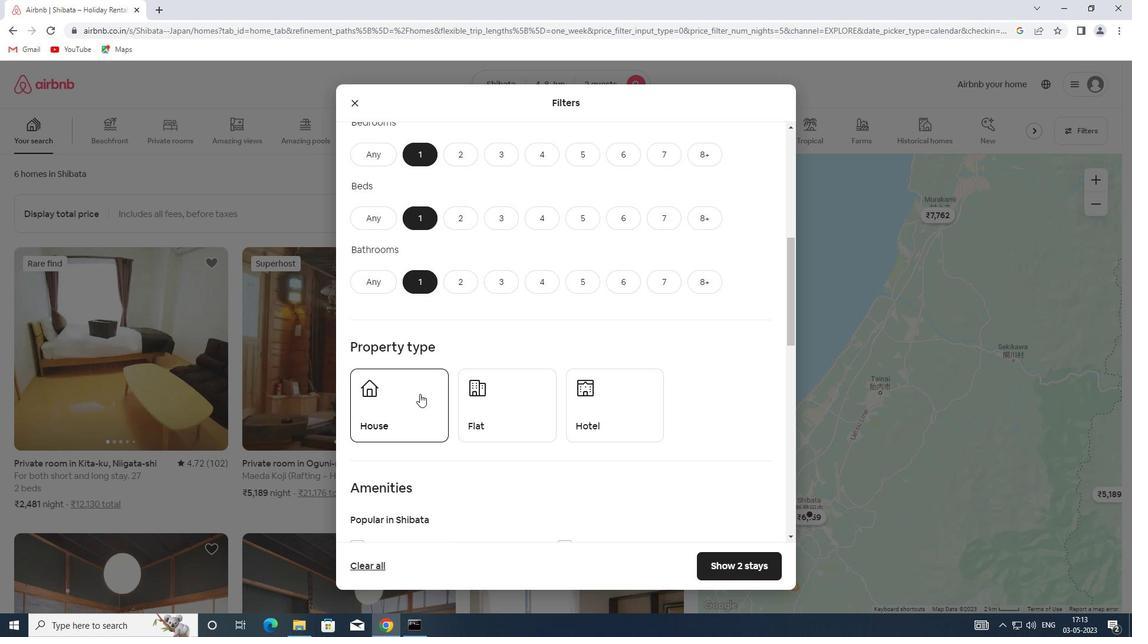 
Action: Mouse pressed left at (418, 395)
Screenshot: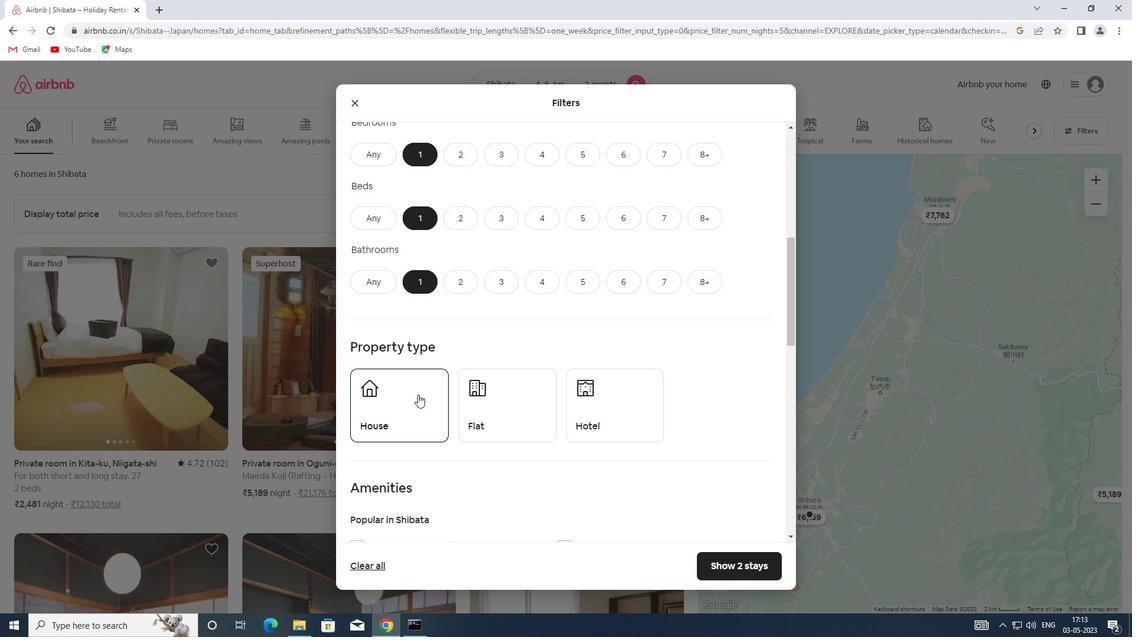 
Action: Mouse moved to (538, 420)
Screenshot: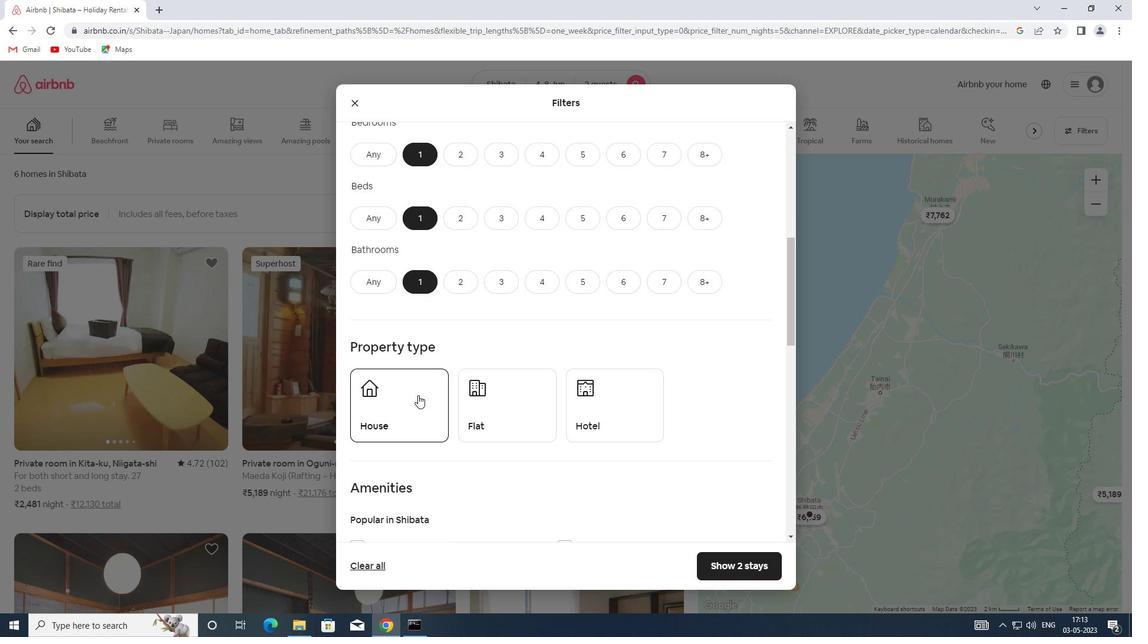 
Action: Mouse pressed left at (538, 420)
Screenshot: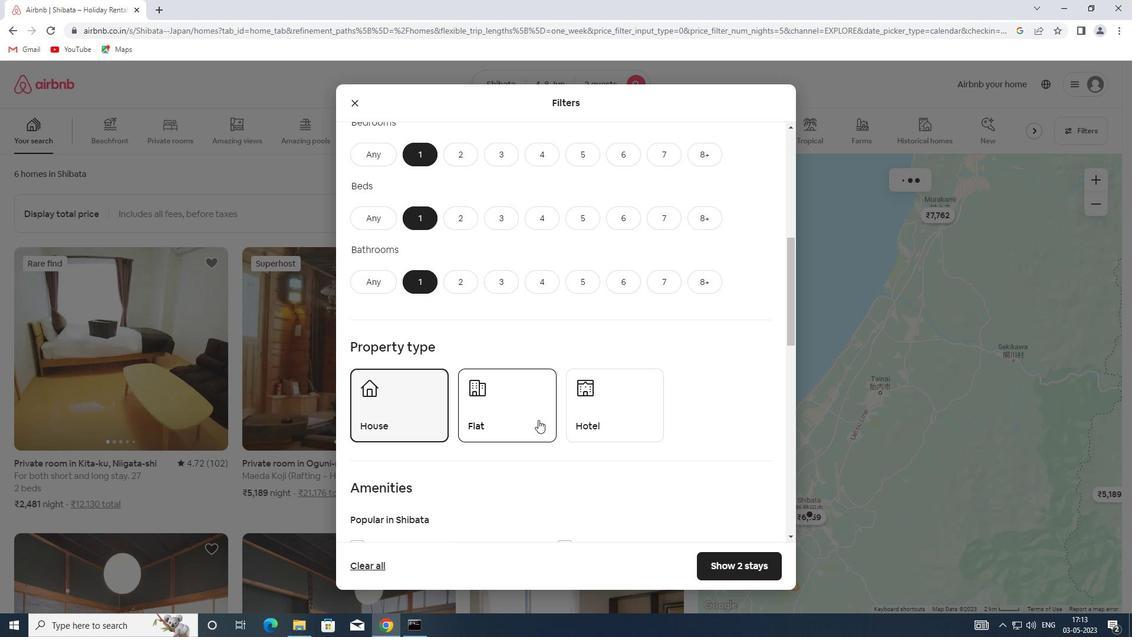 
Action: Mouse moved to (591, 419)
Screenshot: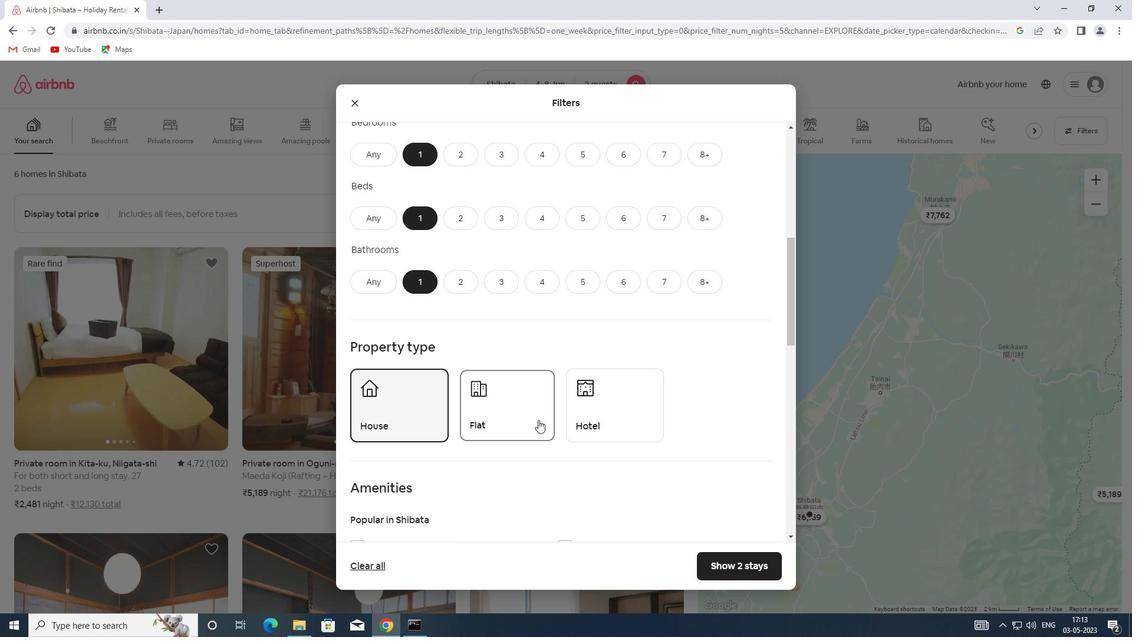 
Action: Mouse pressed left at (591, 419)
Screenshot: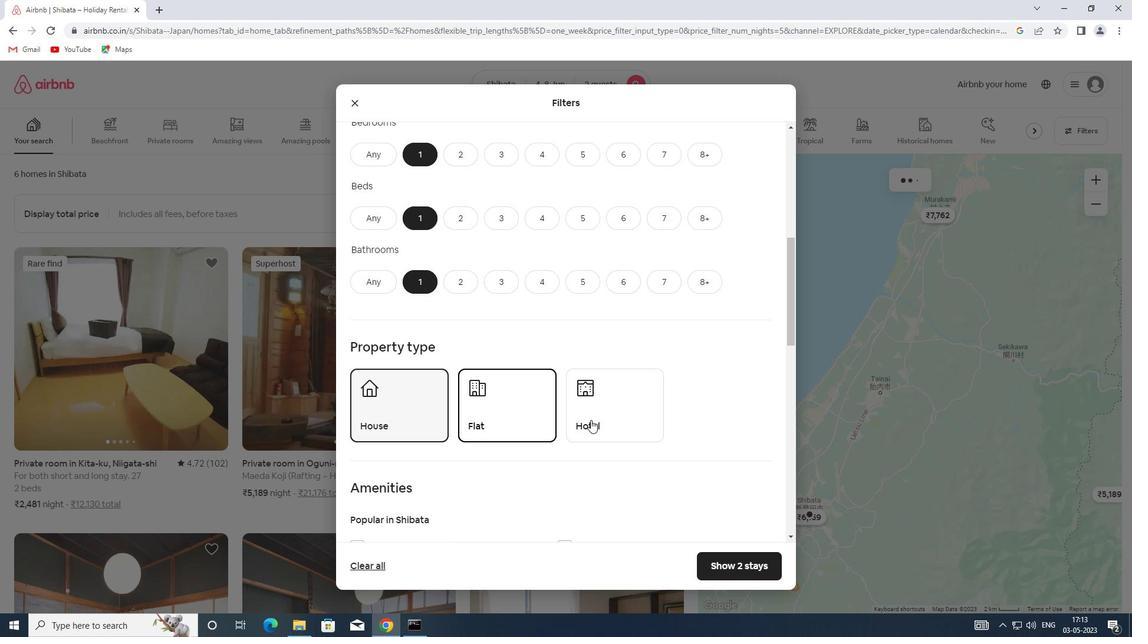 
Action: Mouse moved to (593, 407)
Screenshot: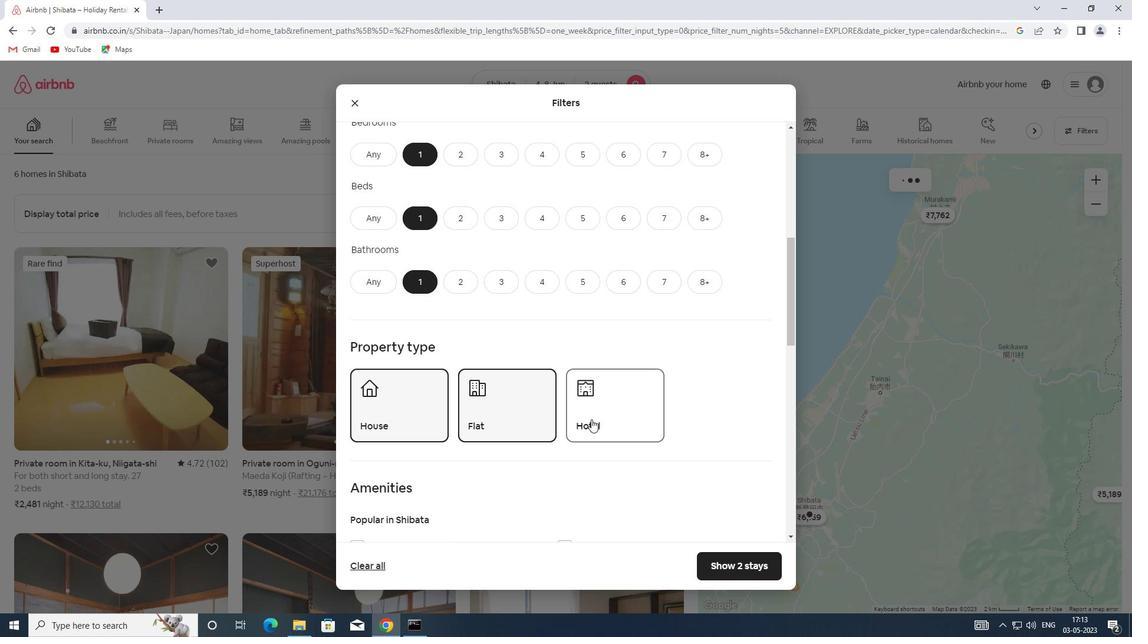 
Action: Mouse scrolled (593, 407) with delta (0, 0)
Screenshot: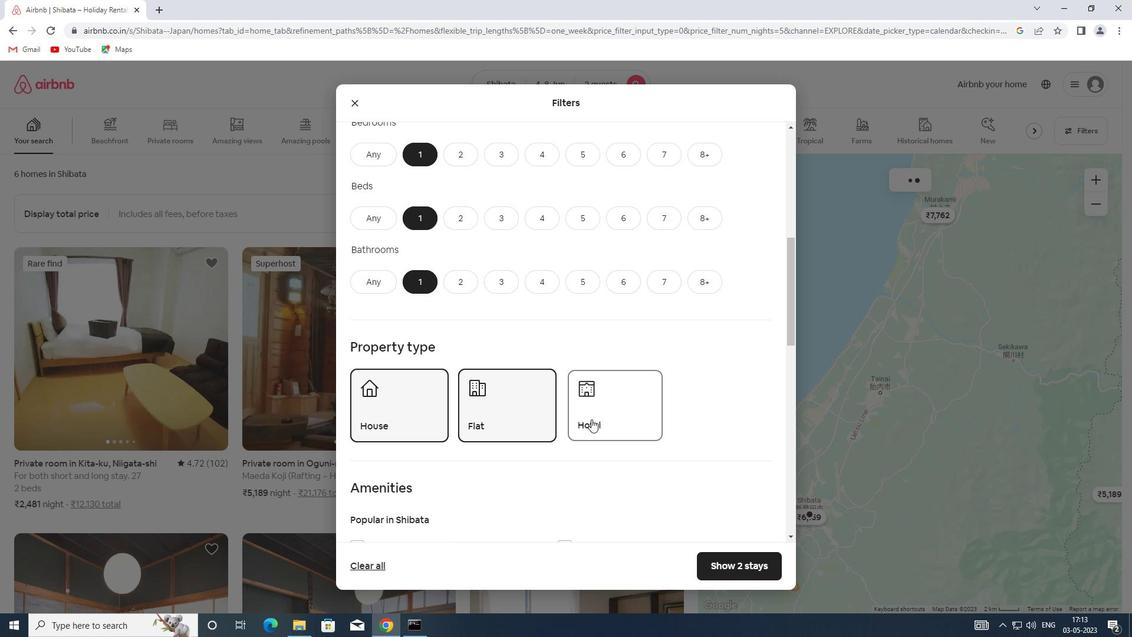 
Action: Mouse scrolled (593, 407) with delta (0, 0)
Screenshot: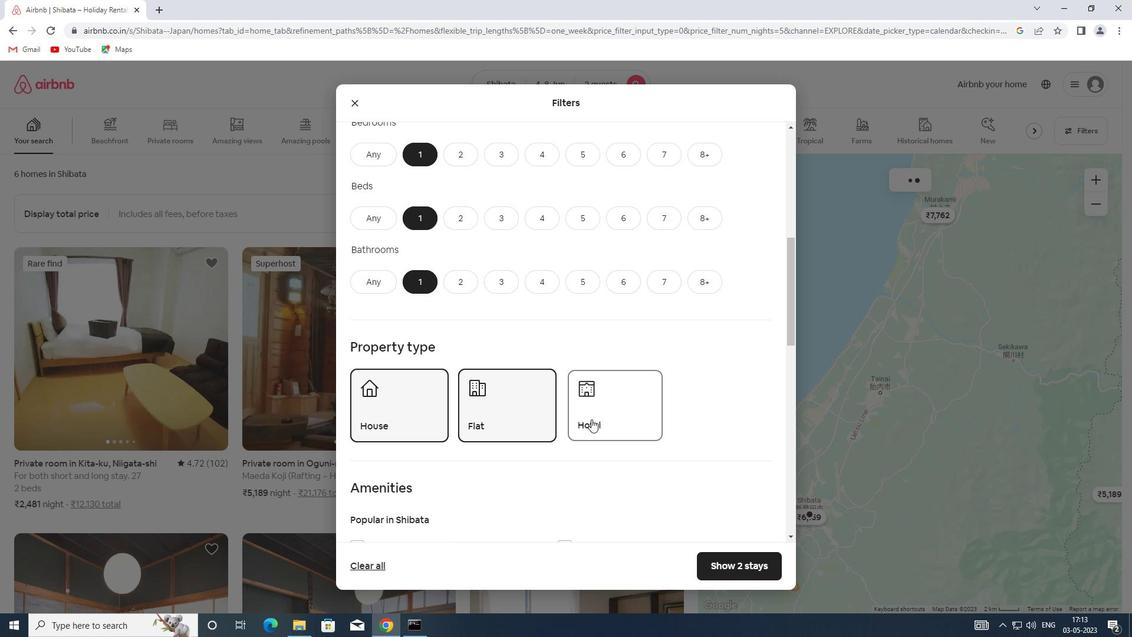 
Action: Mouse scrolled (593, 407) with delta (0, 0)
Screenshot: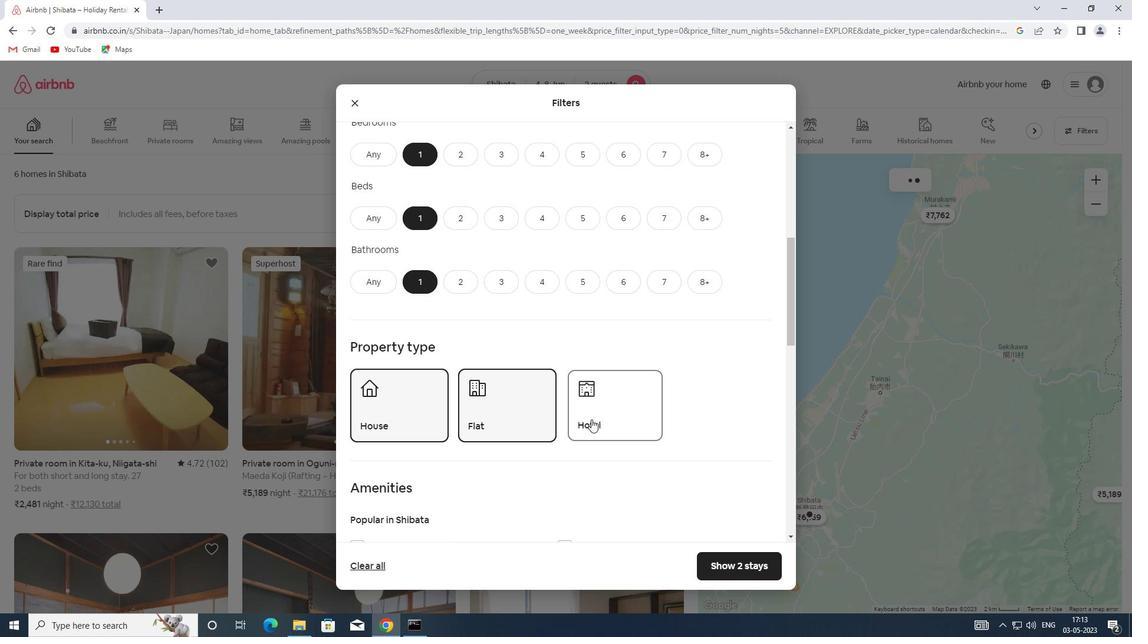 
Action: Mouse scrolled (593, 407) with delta (0, 0)
Screenshot: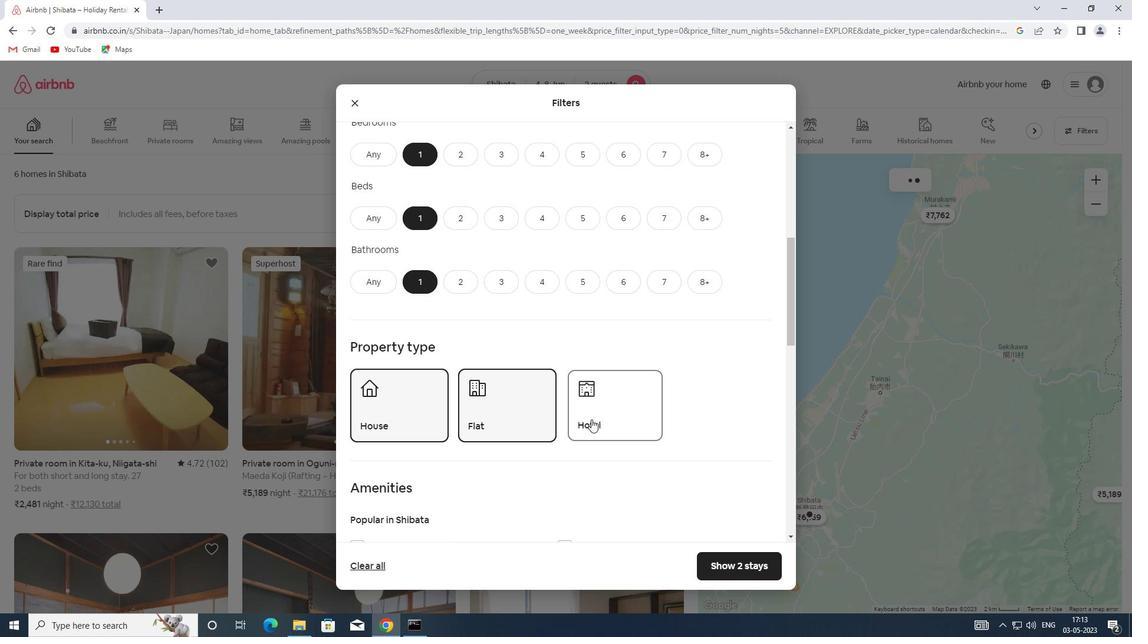 
Action: Mouse moved to (604, 396)
Screenshot: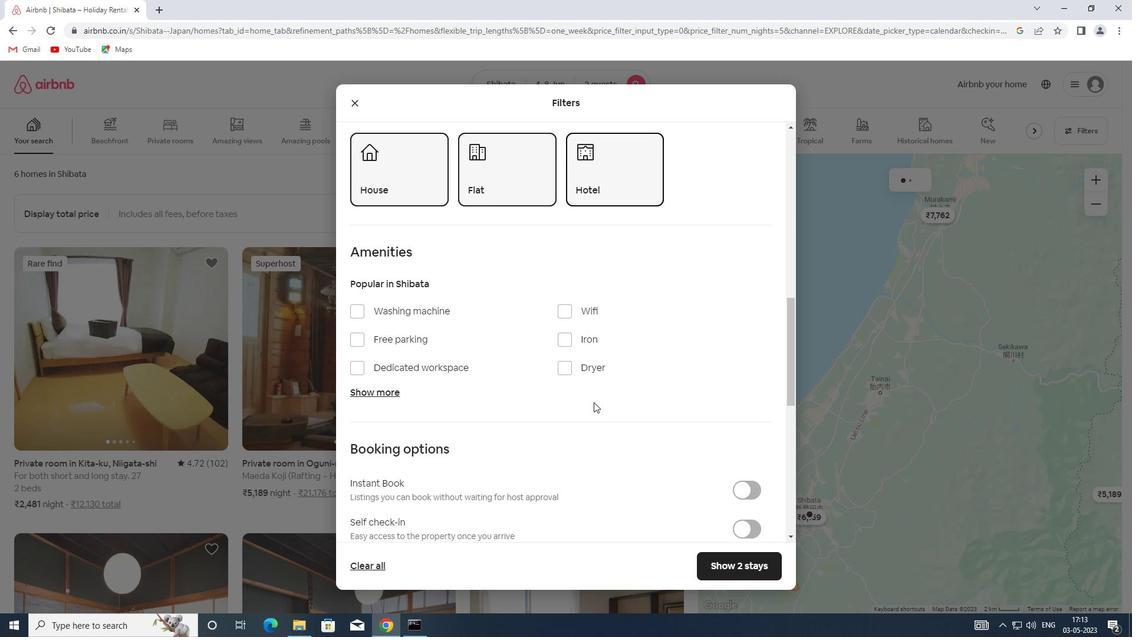 
Action: Mouse scrolled (604, 395) with delta (0, 0)
Screenshot: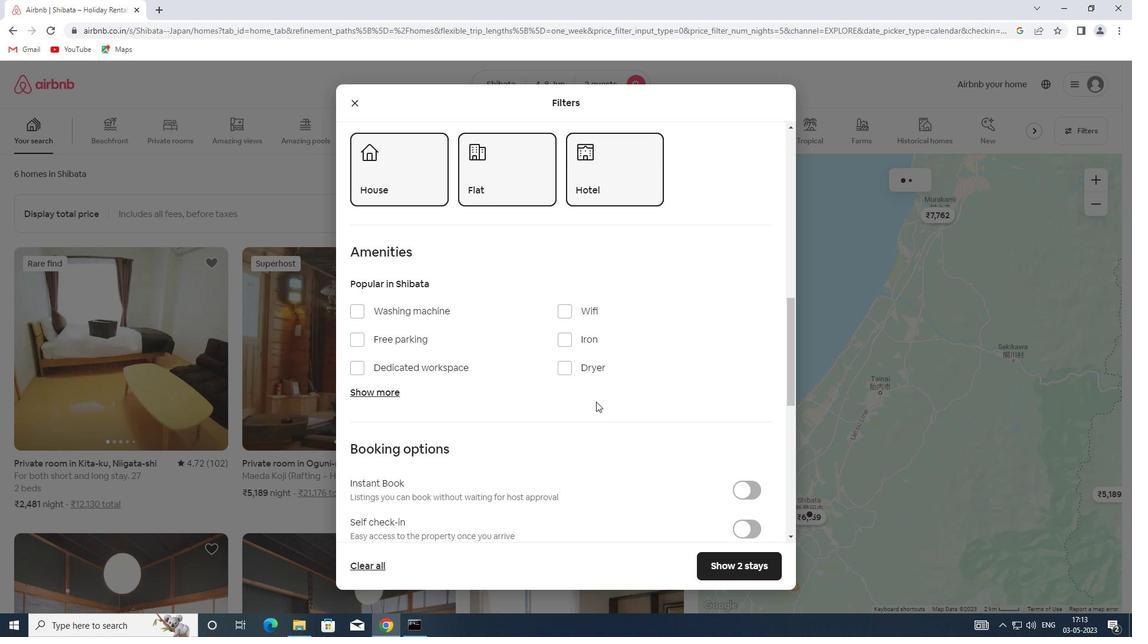 
Action: Mouse moved to (605, 395)
Screenshot: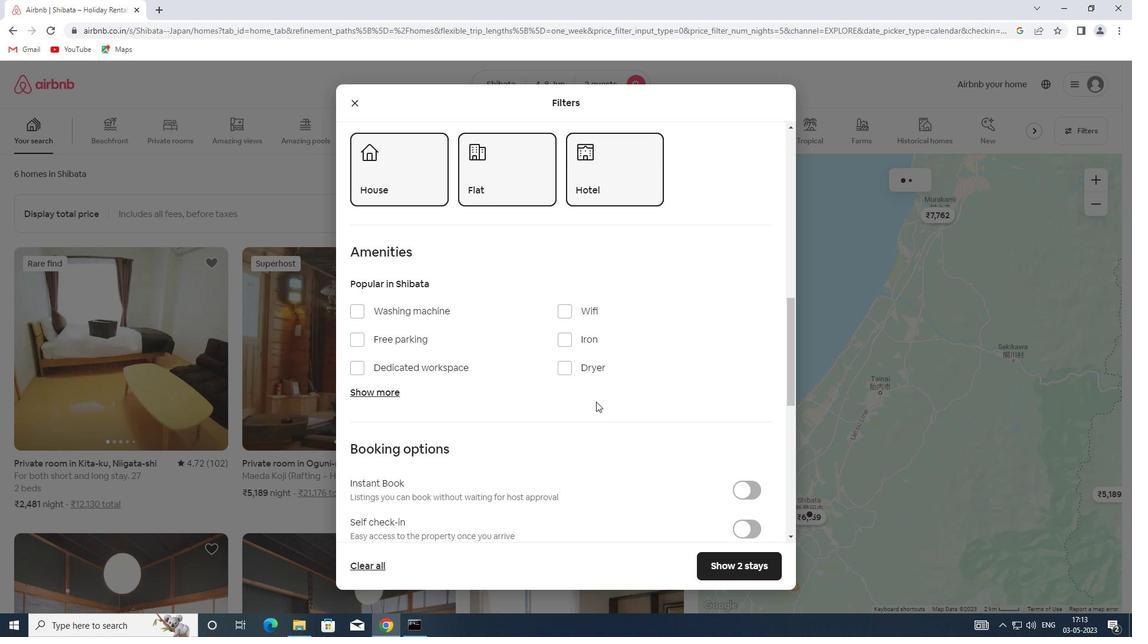 
Action: Mouse scrolled (605, 395) with delta (0, 0)
Screenshot: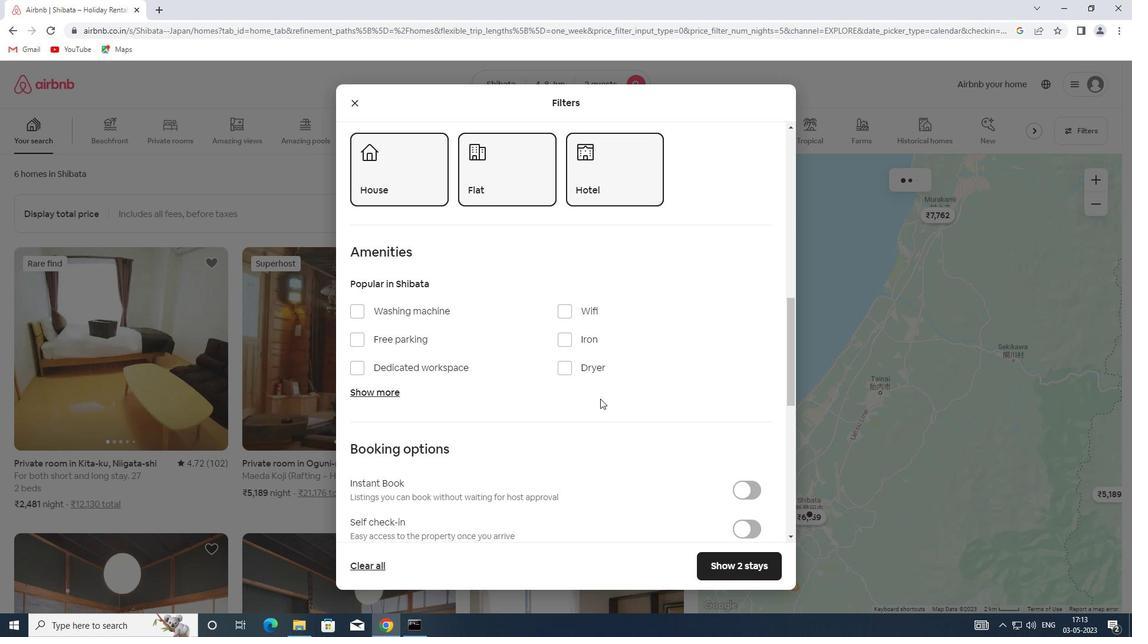 
Action: Mouse scrolled (605, 395) with delta (0, 0)
Screenshot: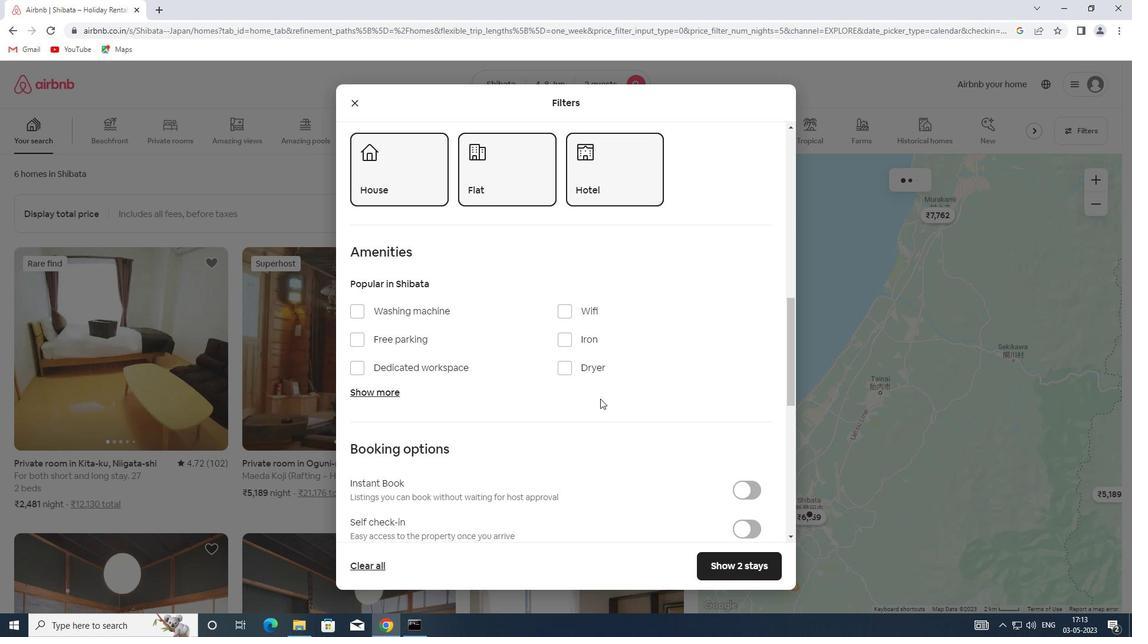 
Action: Mouse moved to (739, 349)
Screenshot: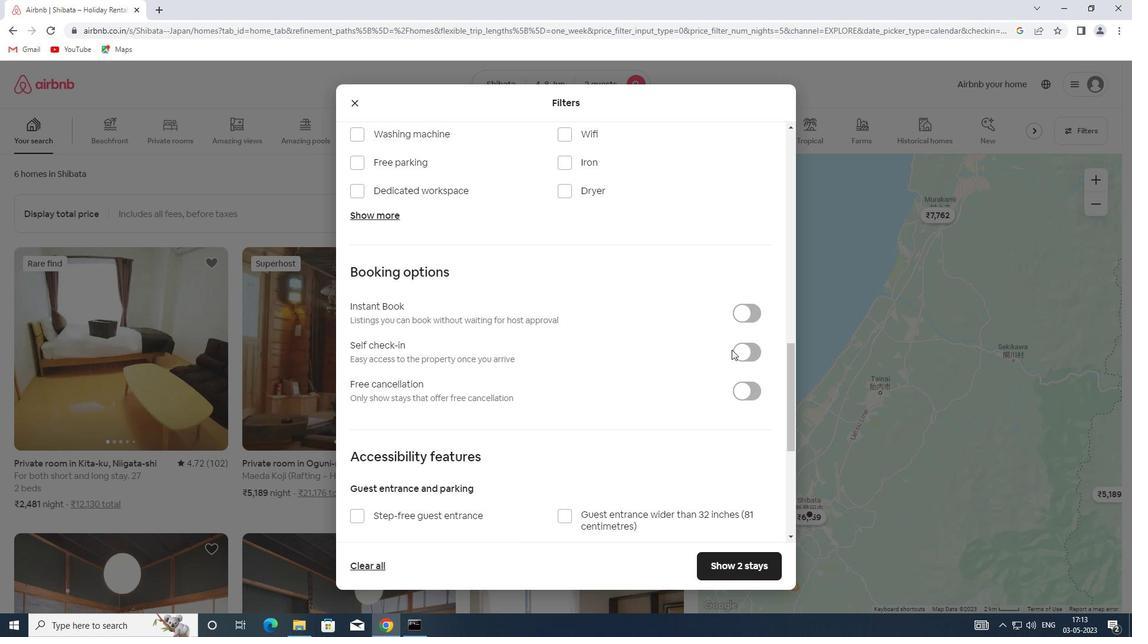 
Action: Mouse pressed left at (739, 349)
Screenshot: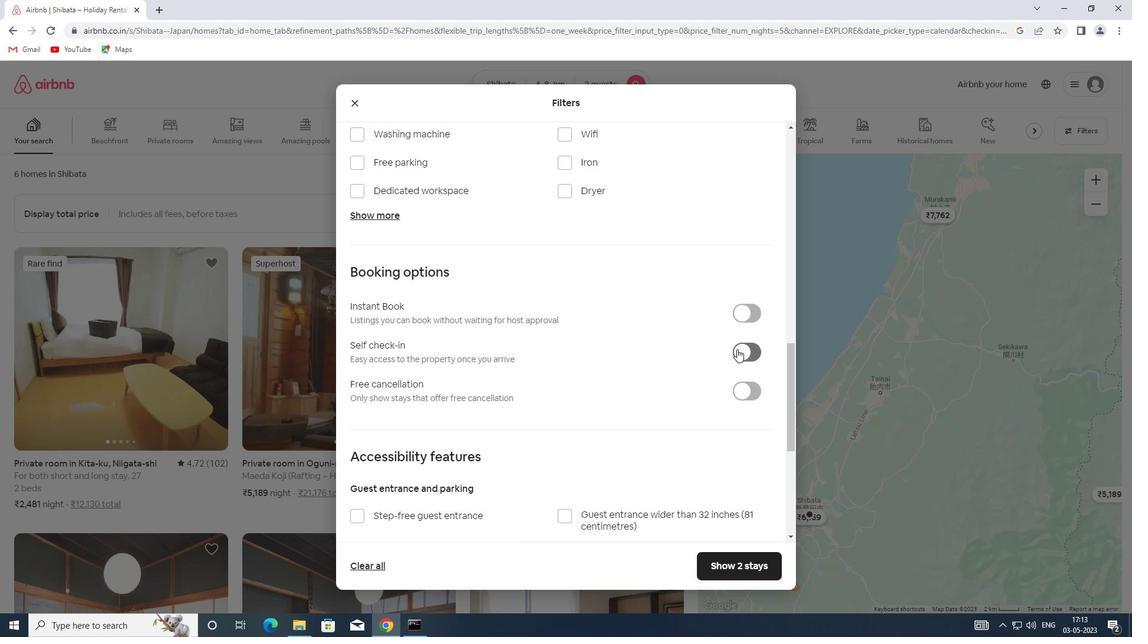 
Action: Mouse moved to (479, 394)
Screenshot: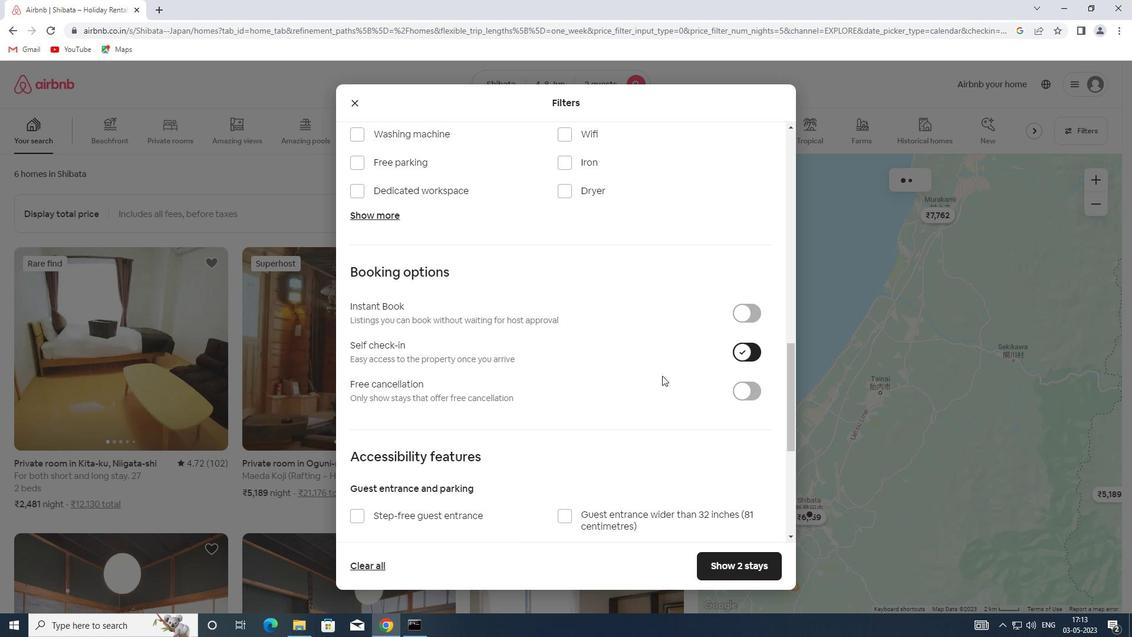 
Action: Mouse scrolled (479, 394) with delta (0, 0)
Screenshot: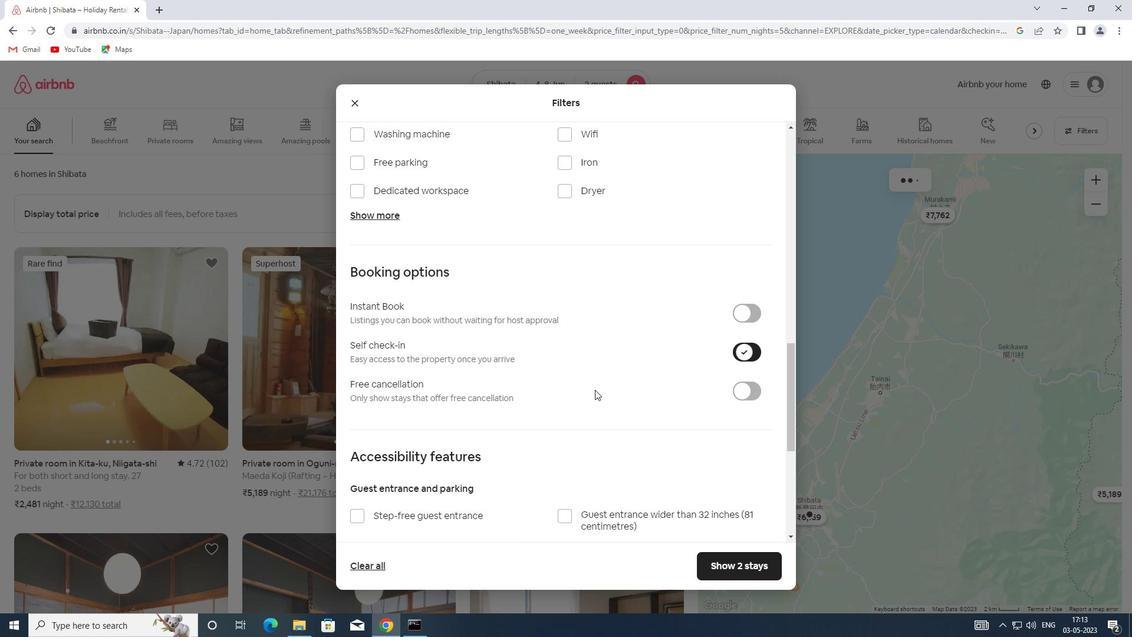 
Action: Mouse scrolled (479, 394) with delta (0, 0)
Screenshot: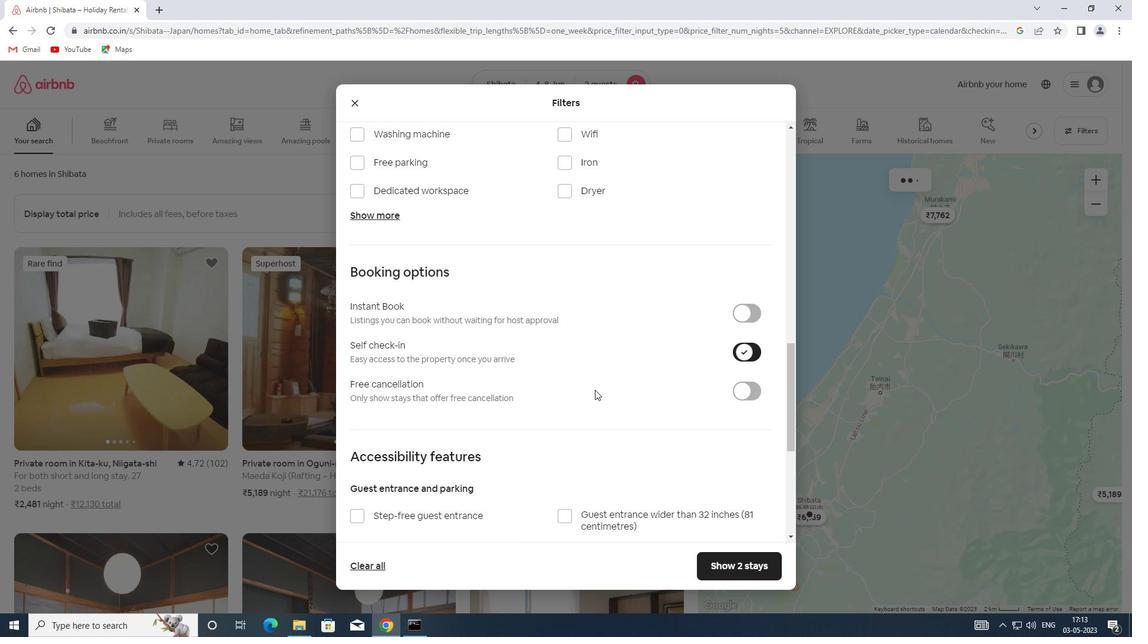
Action: Mouse moved to (479, 395)
Screenshot: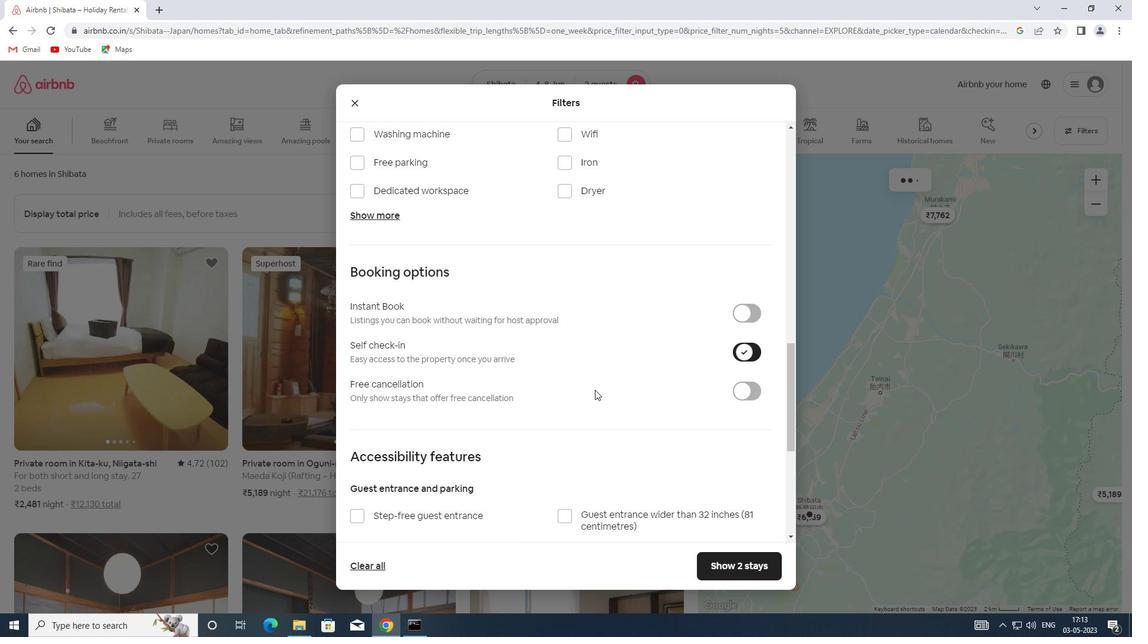 
Action: Mouse scrolled (479, 394) with delta (0, 0)
Screenshot: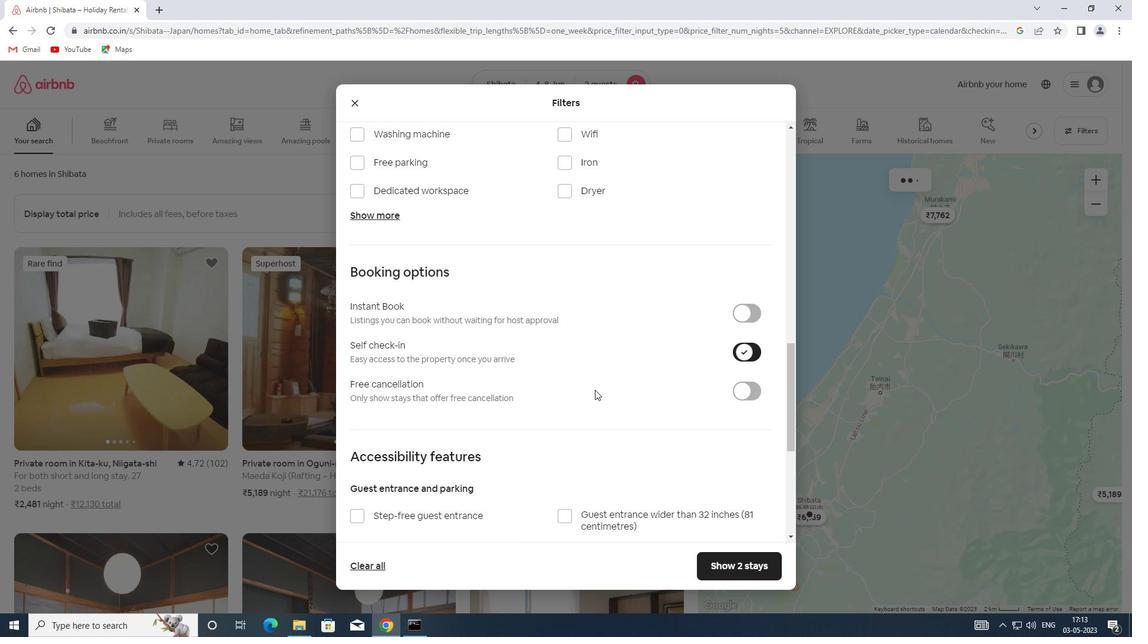 
Action: Mouse moved to (477, 395)
Screenshot: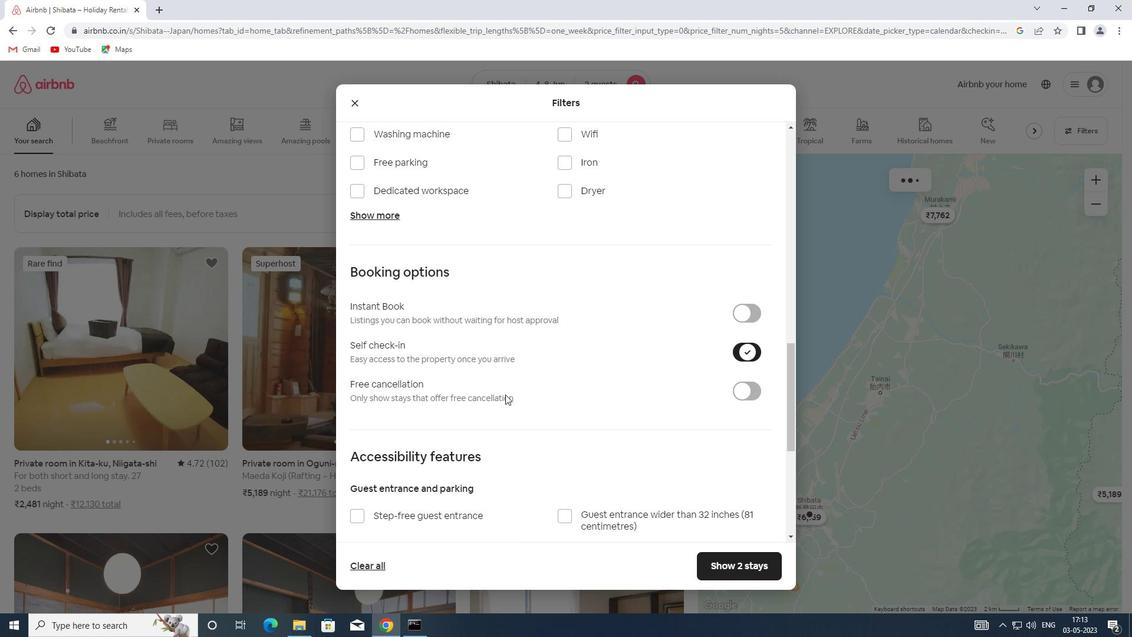 
Action: Mouse scrolled (477, 395) with delta (0, 0)
Screenshot: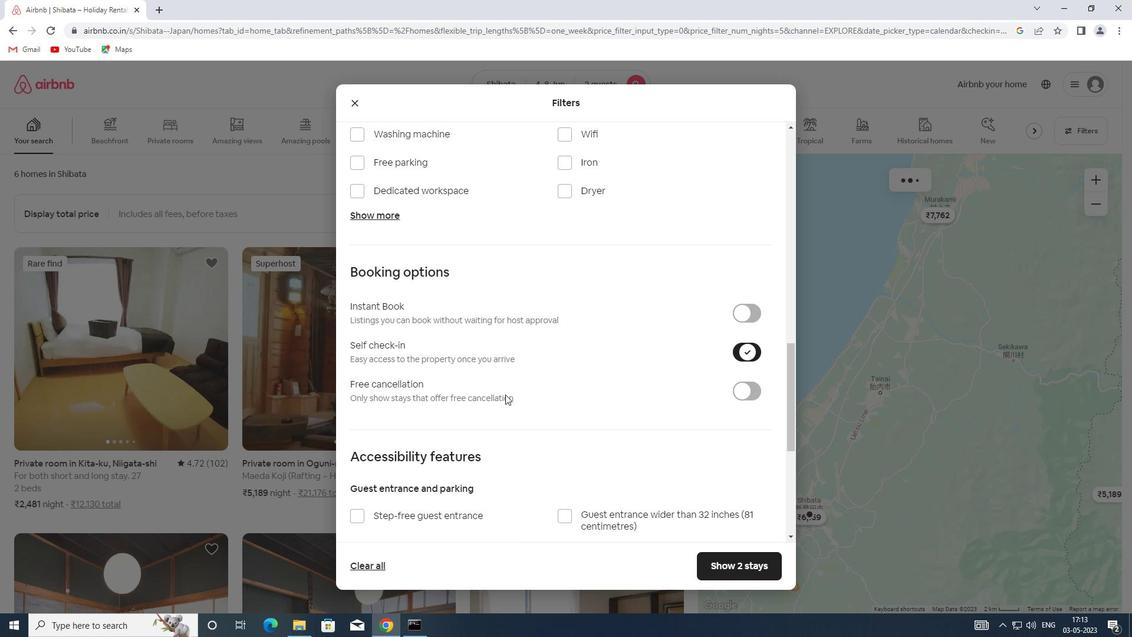 
Action: Mouse moved to (423, 391)
Screenshot: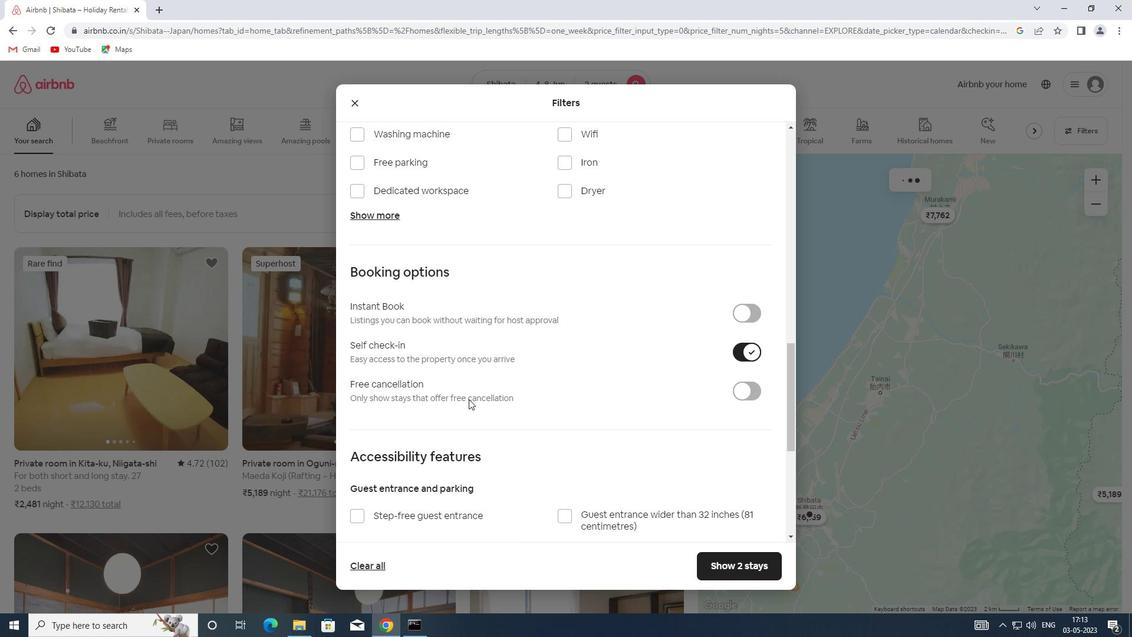 
Action: Mouse scrolled (423, 390) with delta (0, 0)
Screenshot: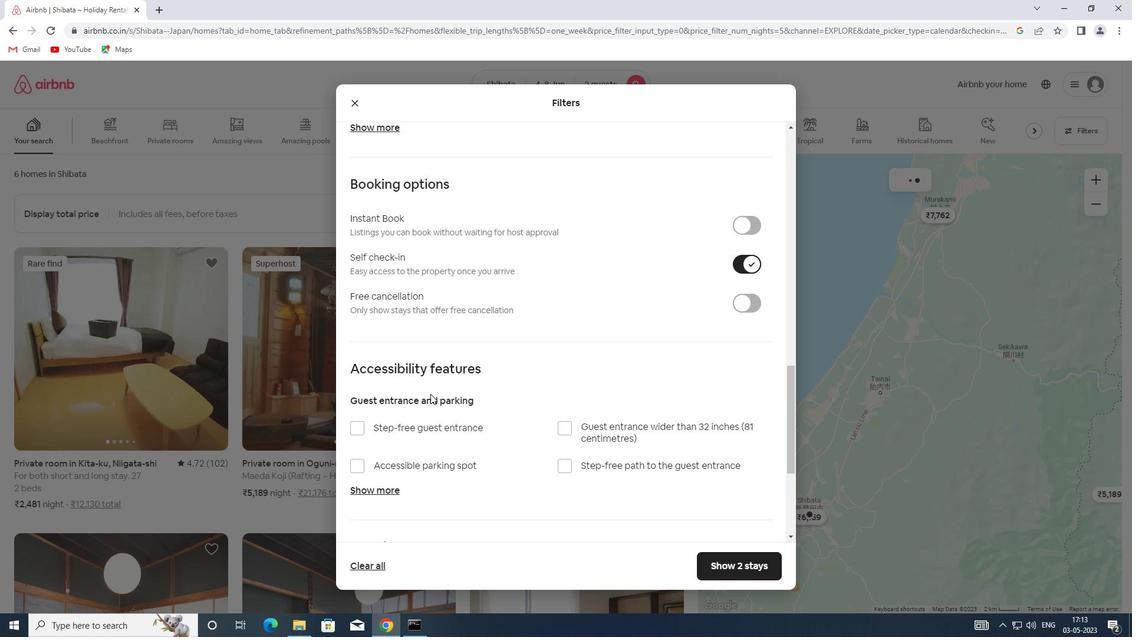 
Action: Mouse scrolled (423, 390) with delta (0, 0)
Screenshot: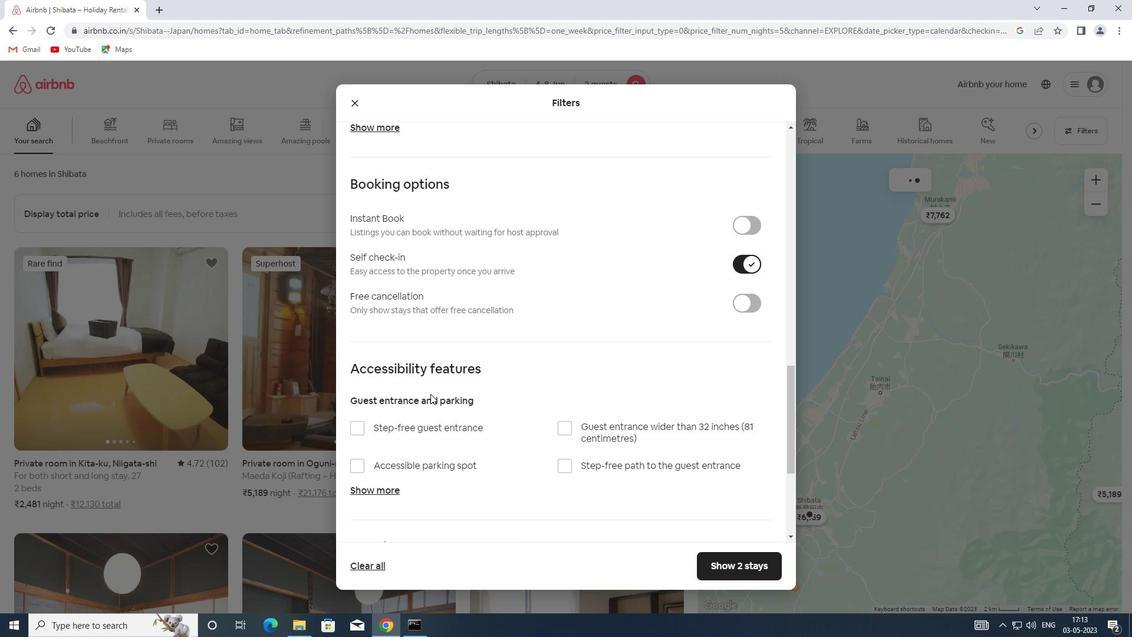 
Action: Mouse moved to (423, 391)
Screenshot: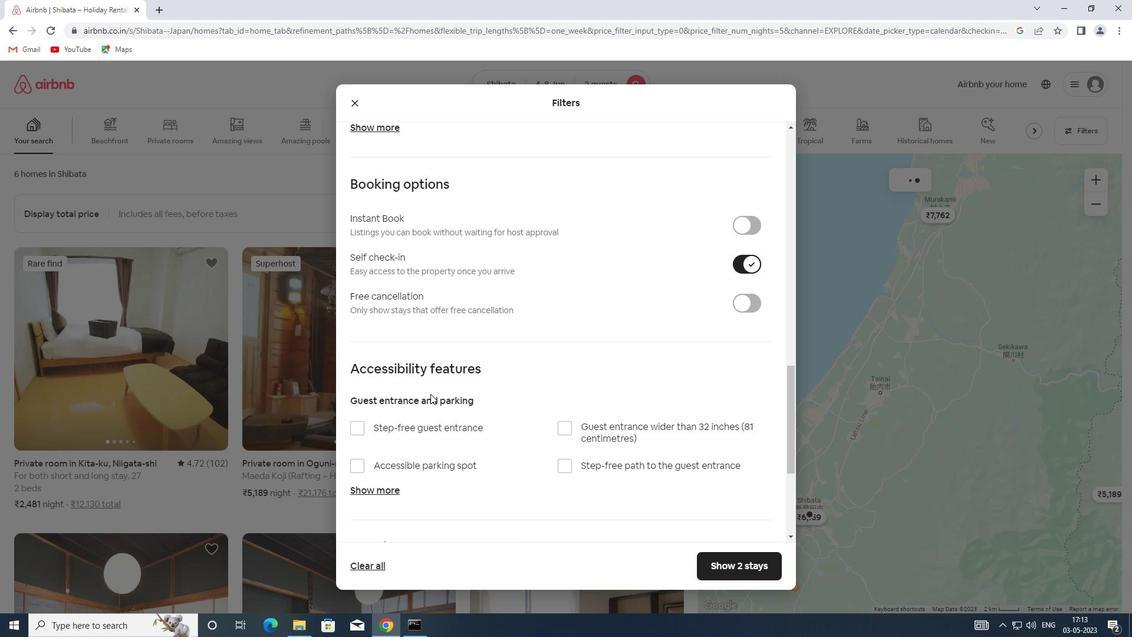 
Action: Mouse scrolled (423, 390) with delta (0, 0)
Screenshot: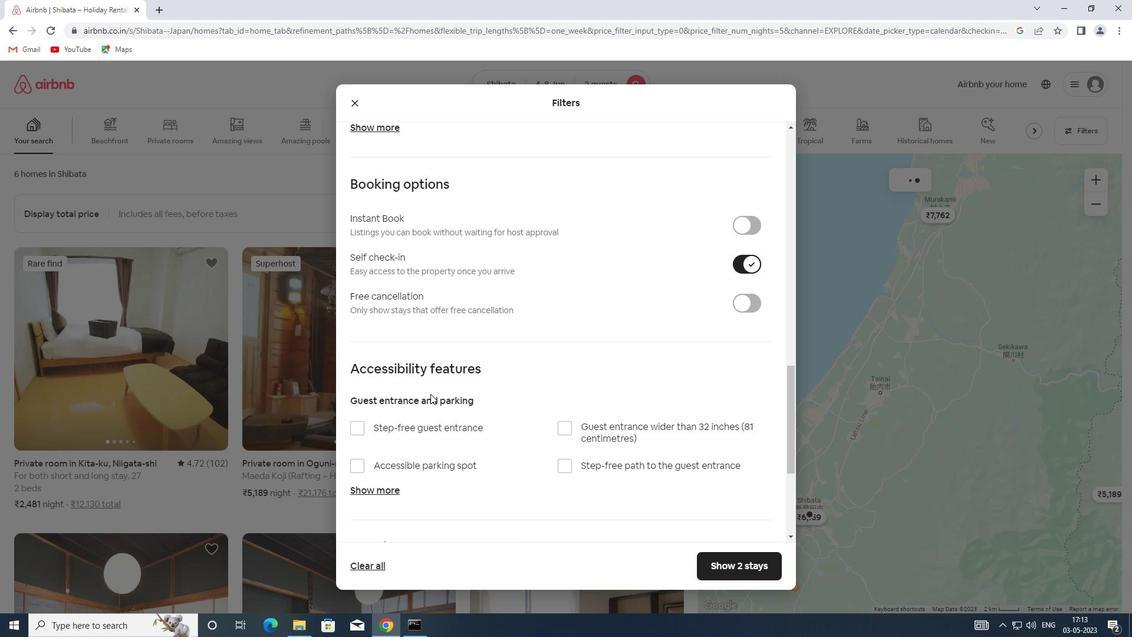 
Action: Mouse moved to (385, 473)
Screenshot: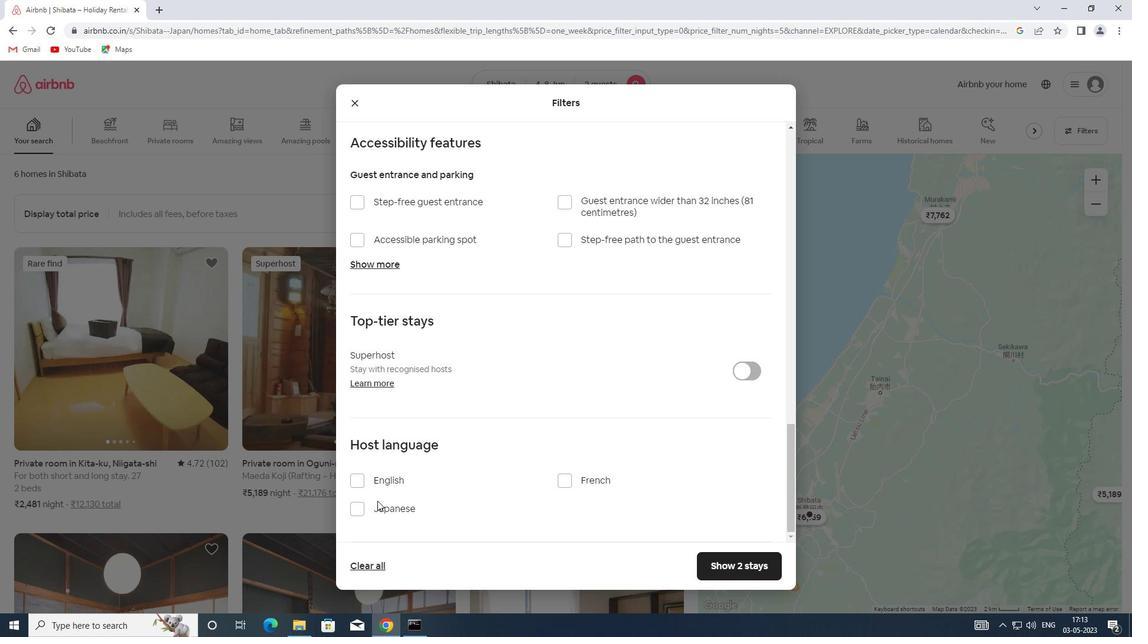 
Action: Mouse pressed left at (385, 473)
Screenshot: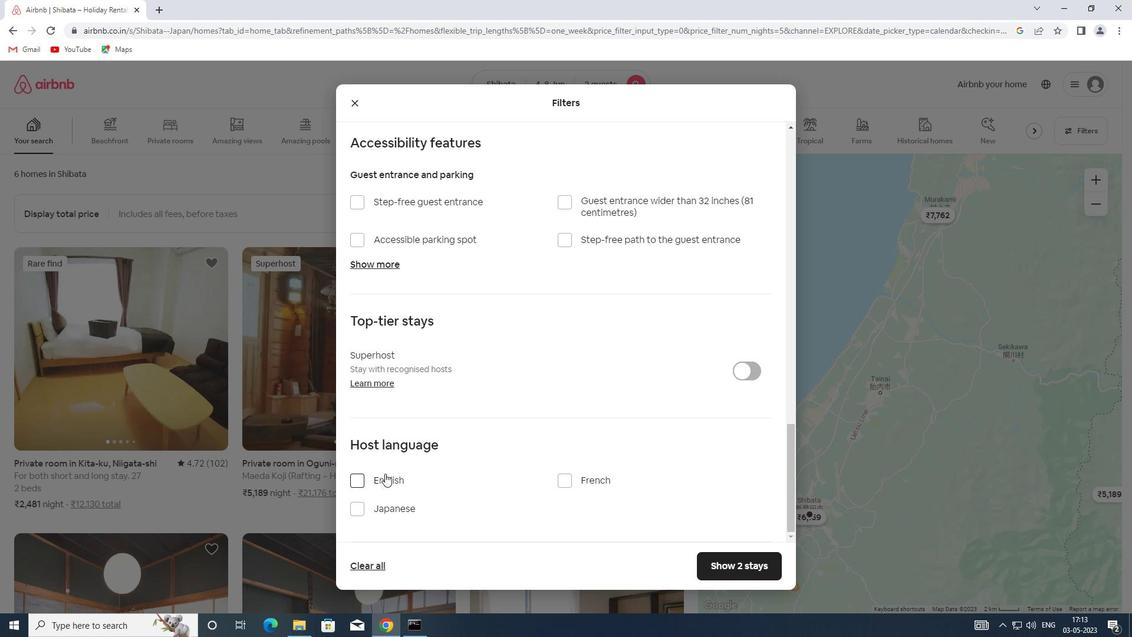 
Action: Mouse moved to (391, 474)
Screenshot: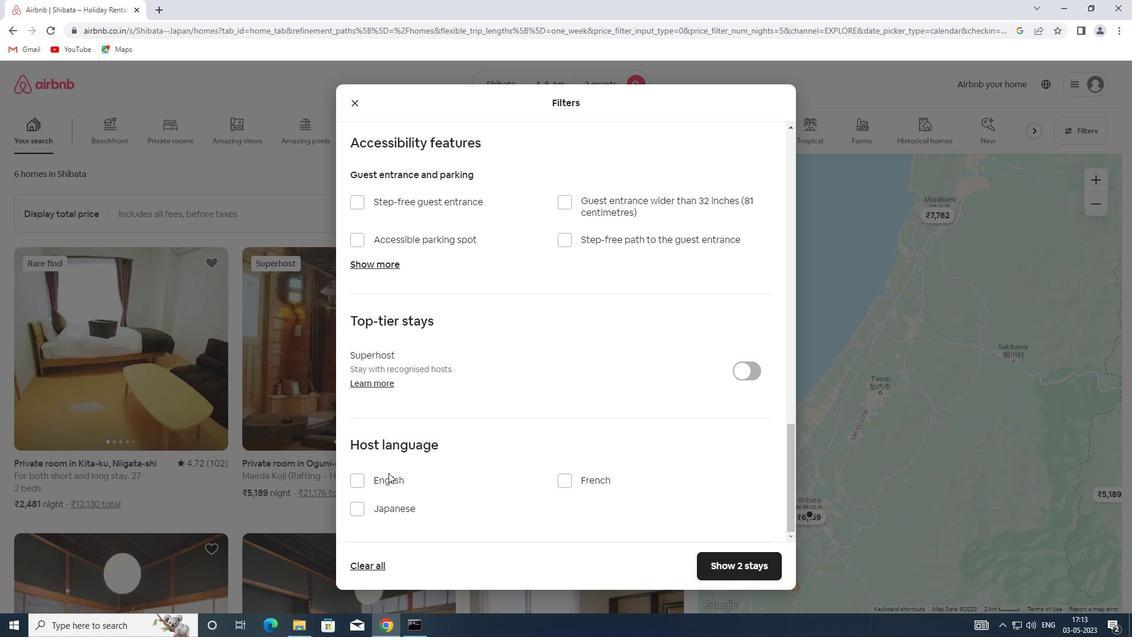 
Action: Mouse pressed left at (391, 474)
Screenshot: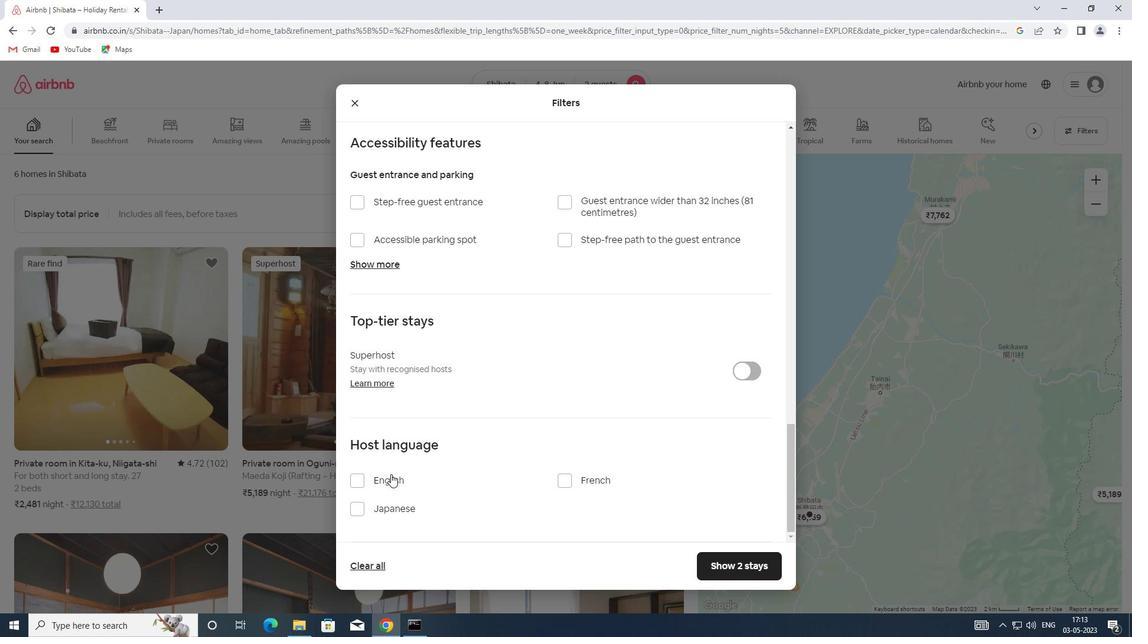 
Action: Mouse moved to (720, 561)
Screenshot: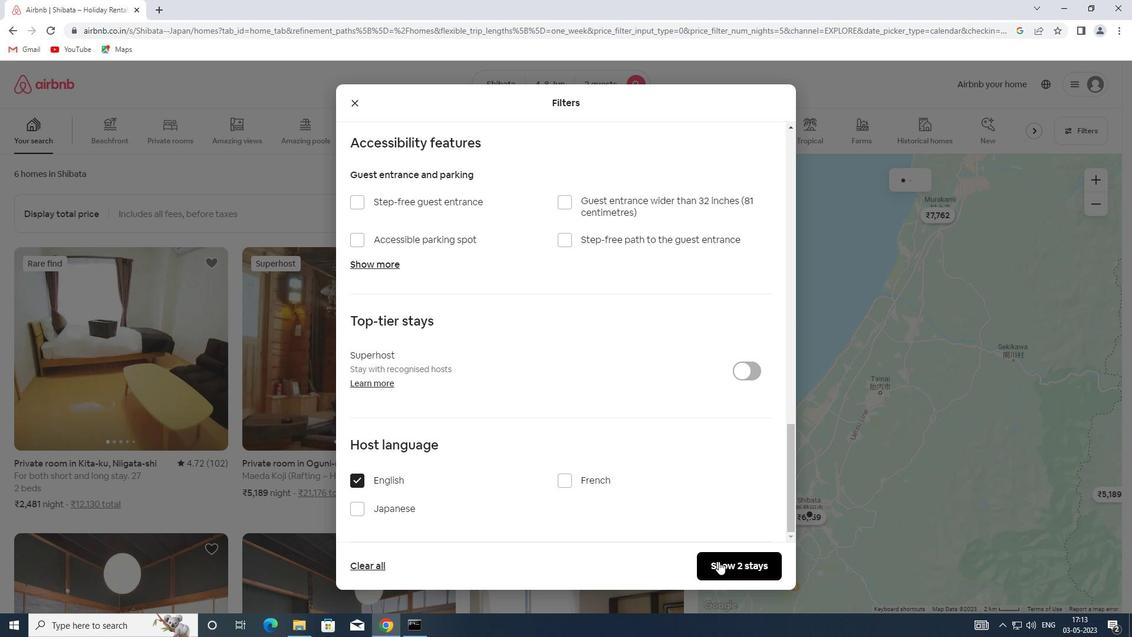 
Action: Mouse pressed left at (720, 561)
Screenshot: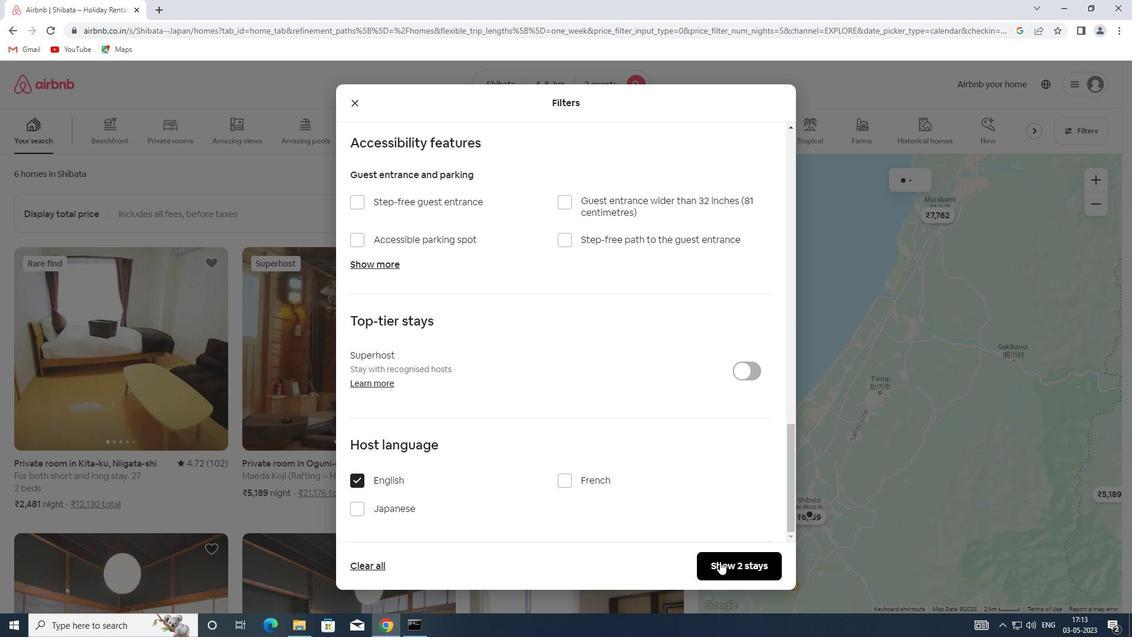 
Action: Mouse moved to (721, 561)
Screenshot: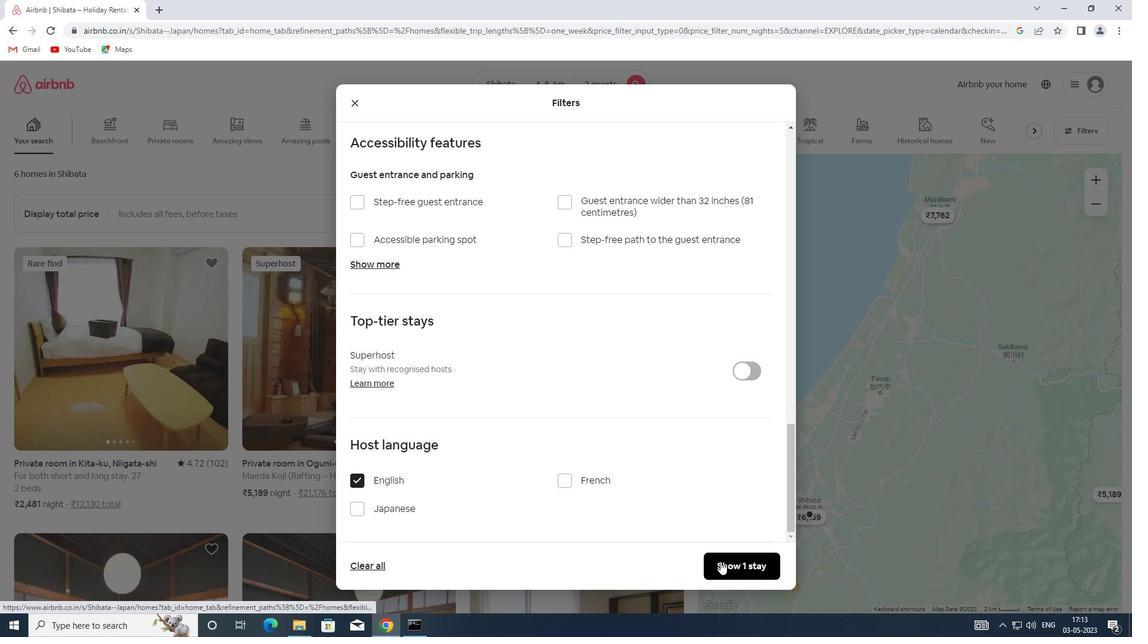 
